 Task: Look for space in Kitami, Japan from 15th June, 2023 to 21st June, 2023 for 5 adults in price range Rs.14000 to Rs.25000. Place can be entire place with 3 bedrooms having 3 beds and 3 bathrooms. Property type can be house, flat, guest house. Amenities needed are: washing machine. Booking option can be shelf check-in. Required host language is English.
Action: Mouse moved to (502, 128)
Screenshot: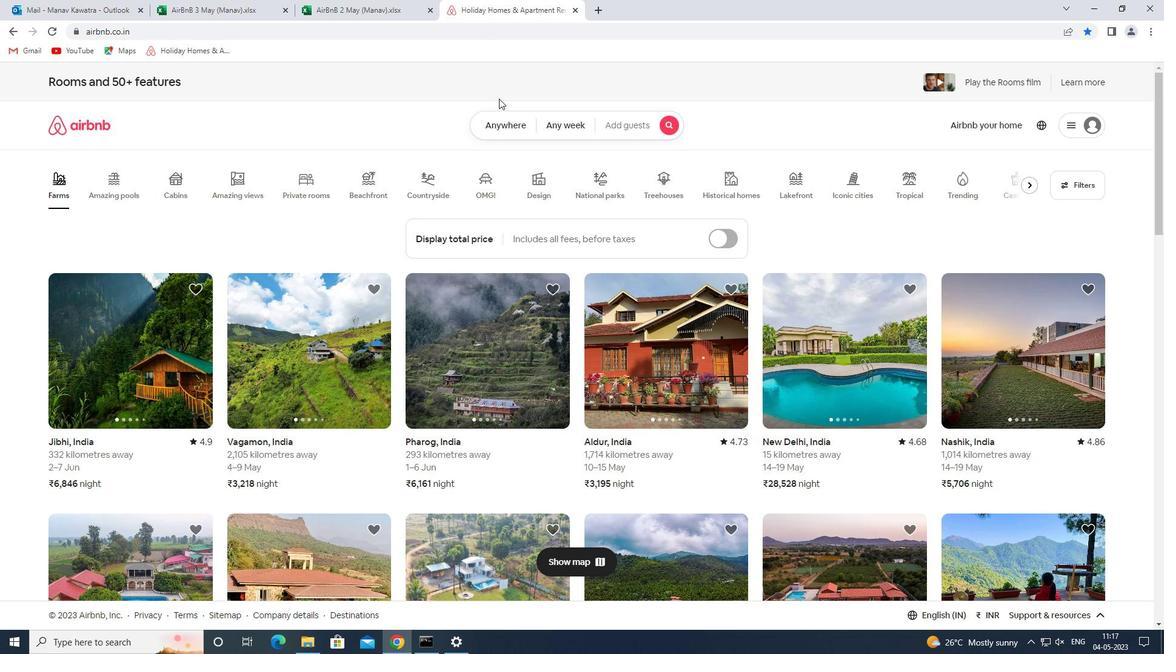
Action: Mouse pressed left at (502, 128)
Screenshot: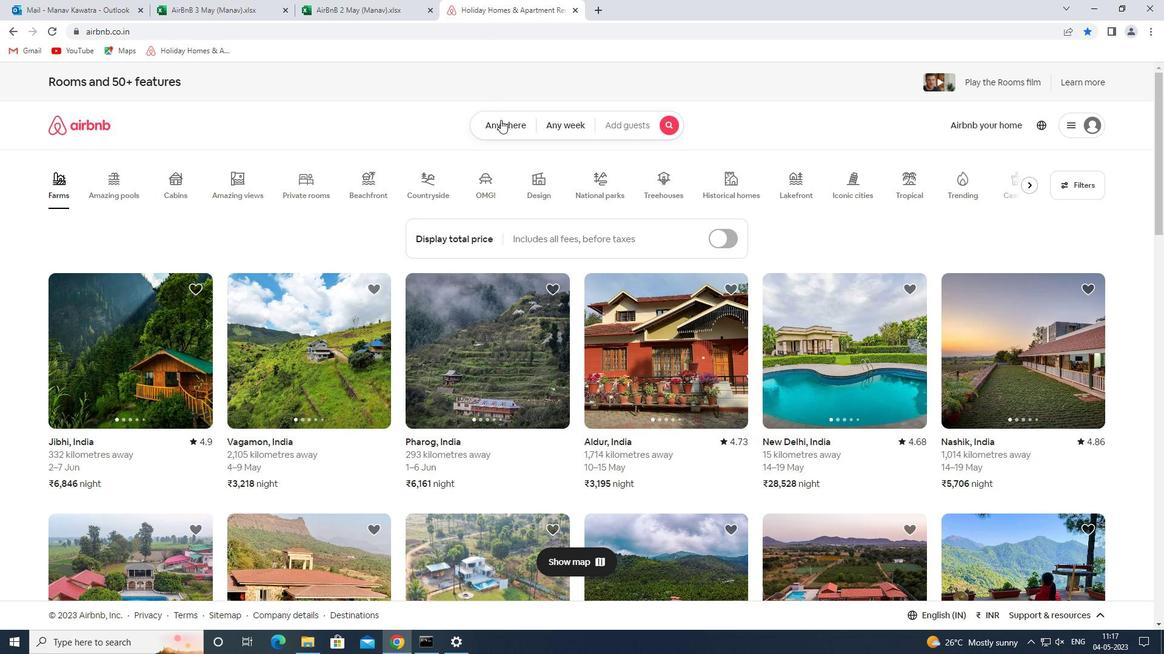 
Action: Mouse moved to (417, 167)
Screenshot: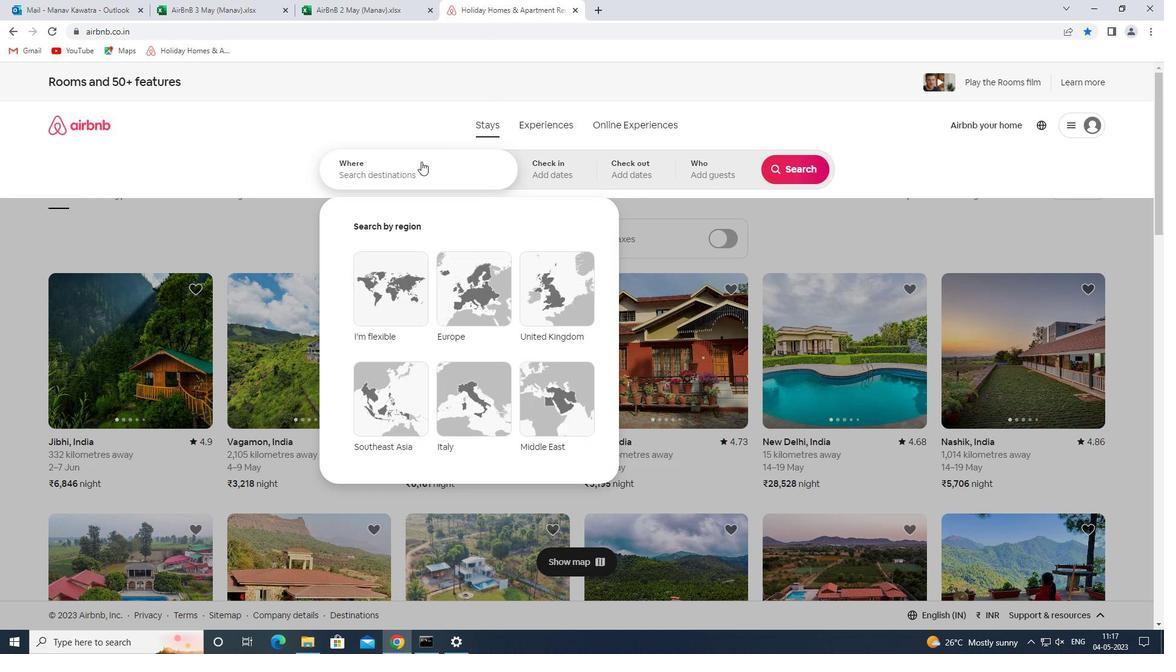 
Action: Mouse pressed left at (417, 167)
Screenshot: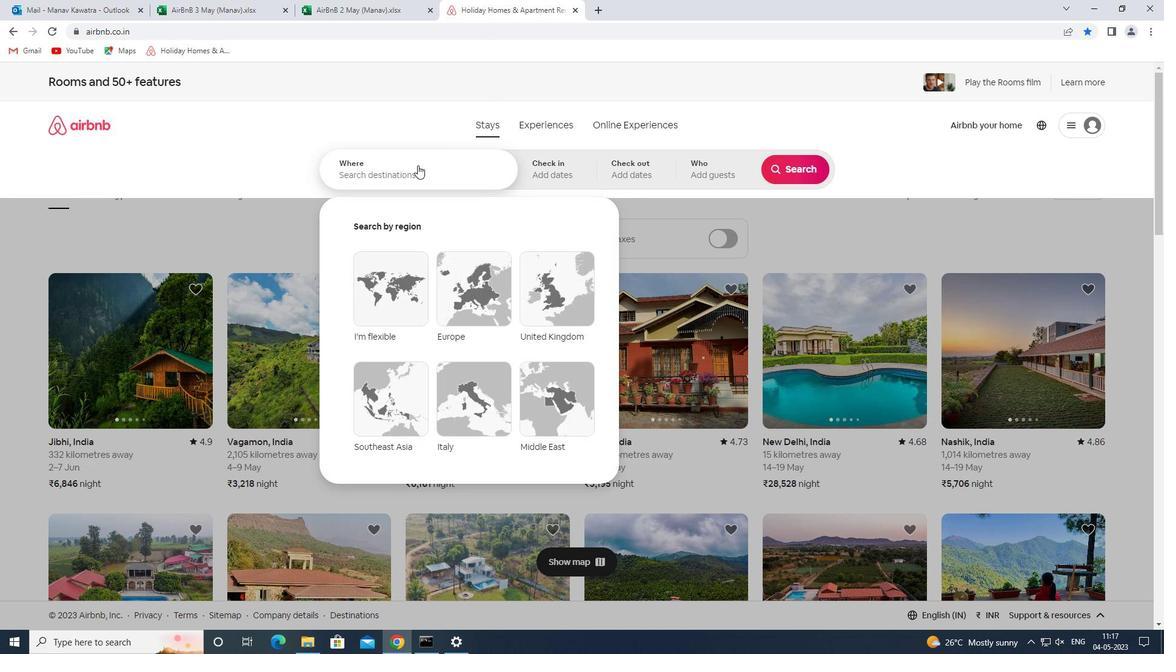 
Action: Mouse moved to (417, 167)
Screenshot: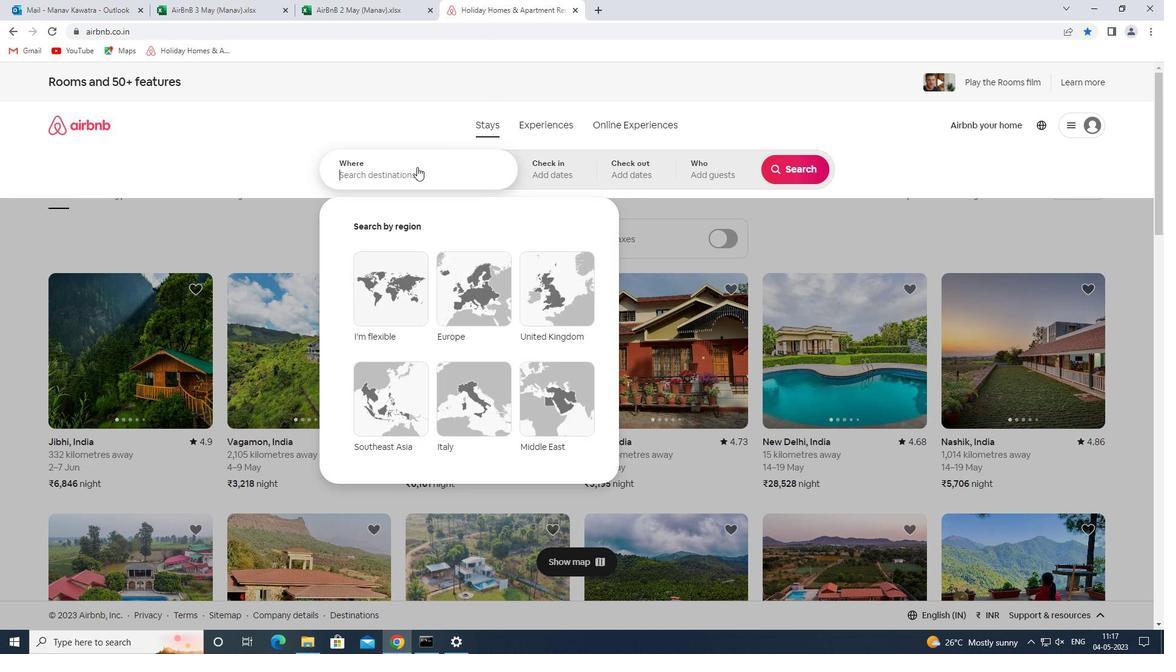 
Action: Key pressed kitami<Key.space>japan<Key.space><Key.enter>
Screenshot: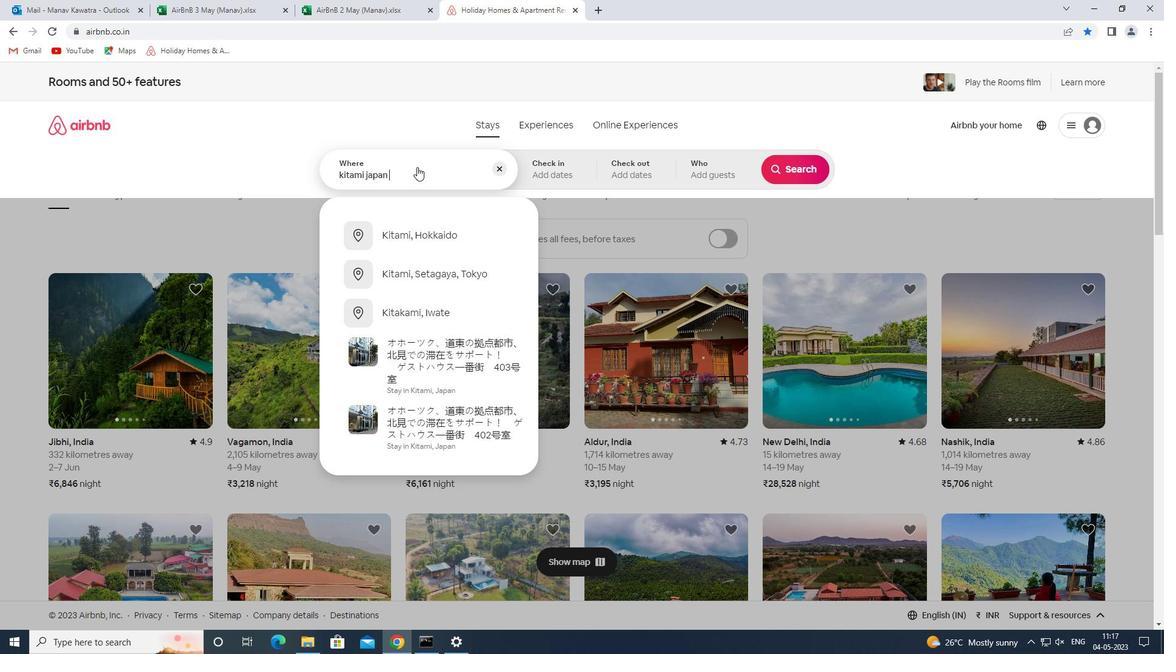 
Action: Mouse moved to (728, 372)
Screenshot: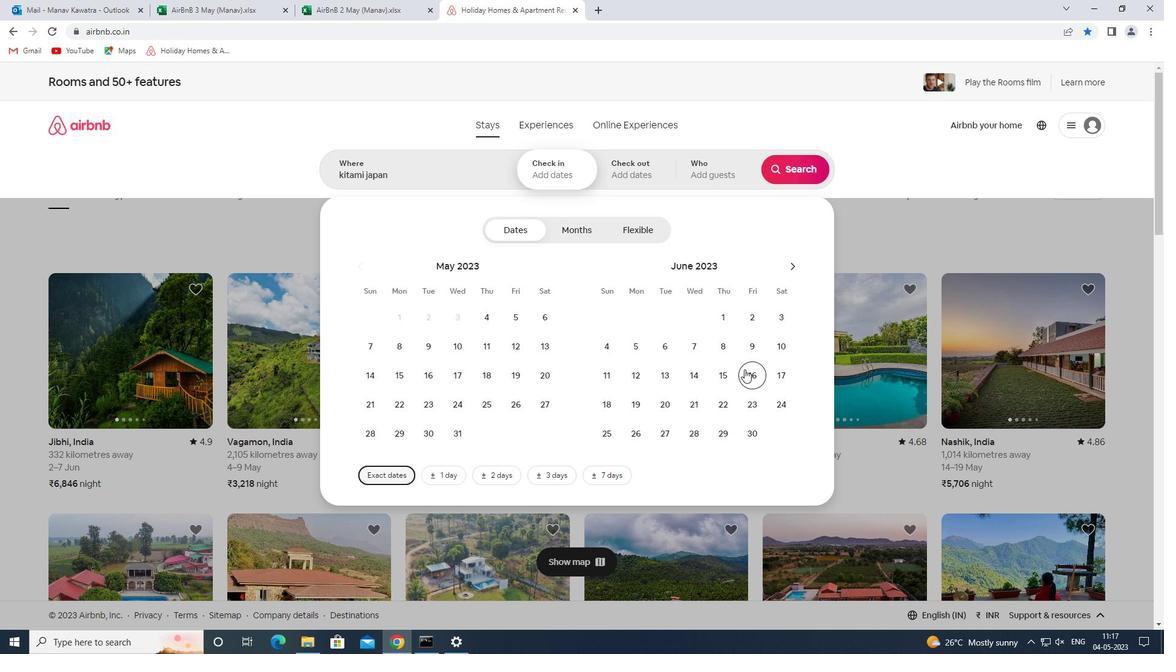 
Action: Mouse pressed left at (728, 372)
Screenshot: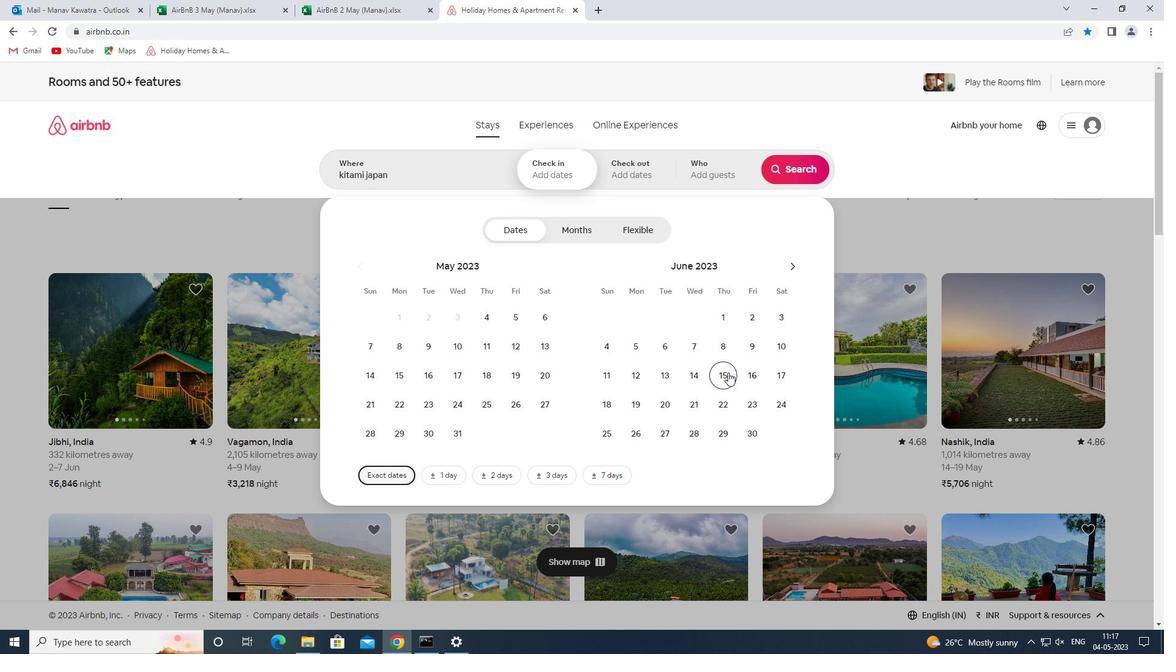 
Action: Mouse moved to (697, 407)
Screenshot: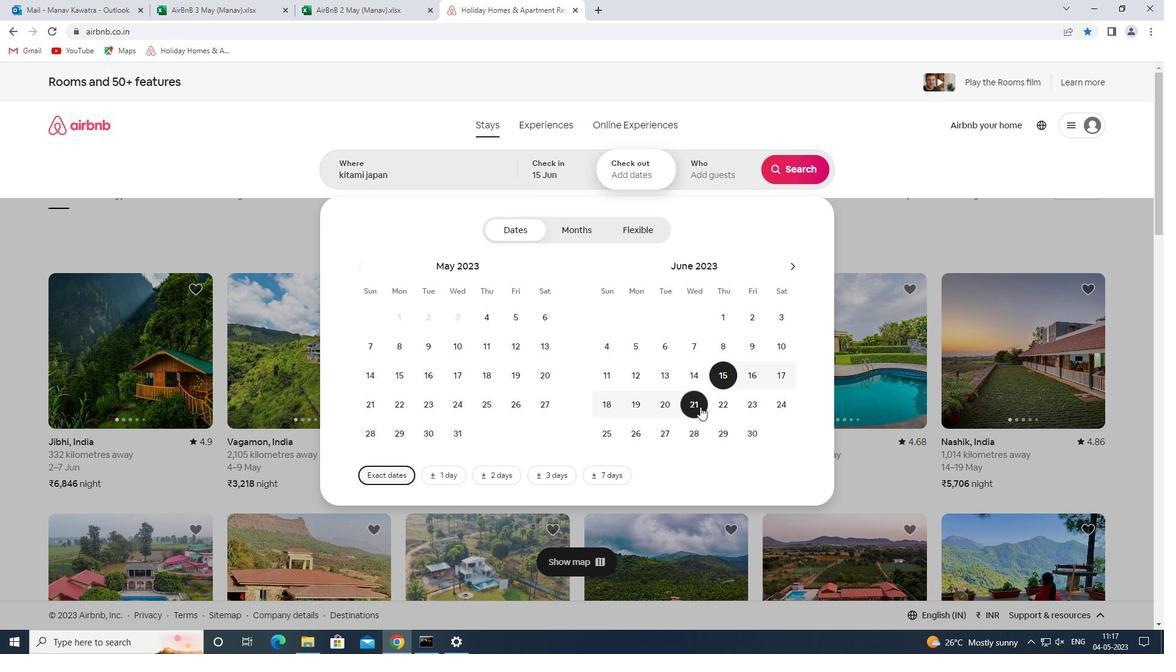 
Action: Mouse pressed left at (697, 407)
Screenshot: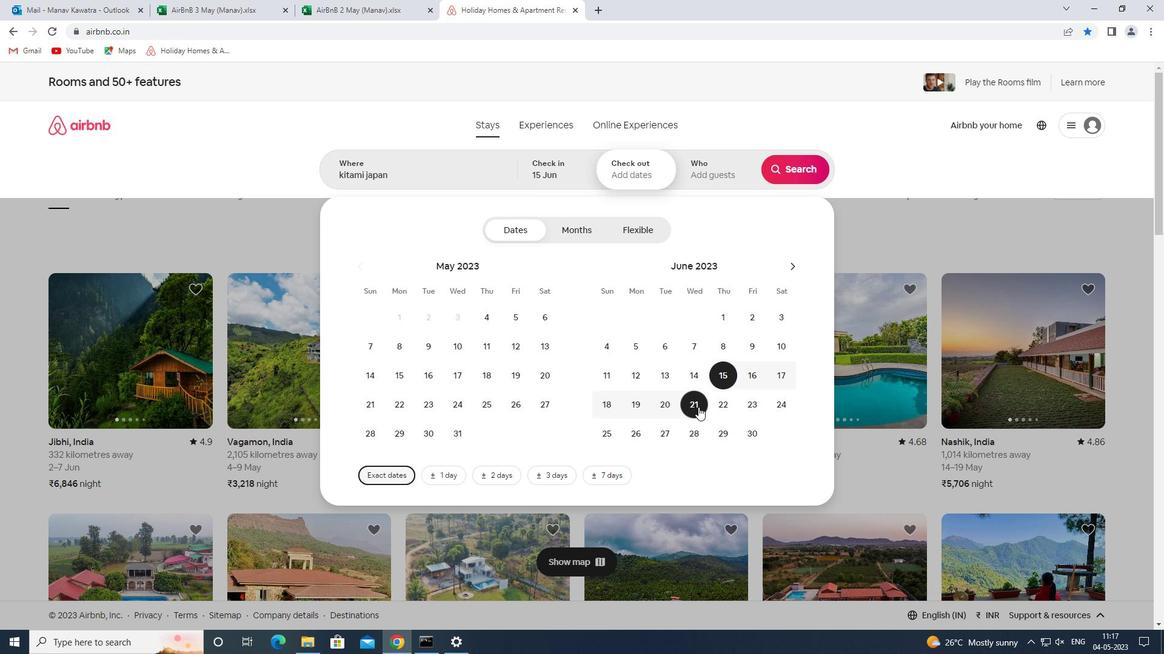 
Action: Mouse moved to (721, 175)
Screenshot: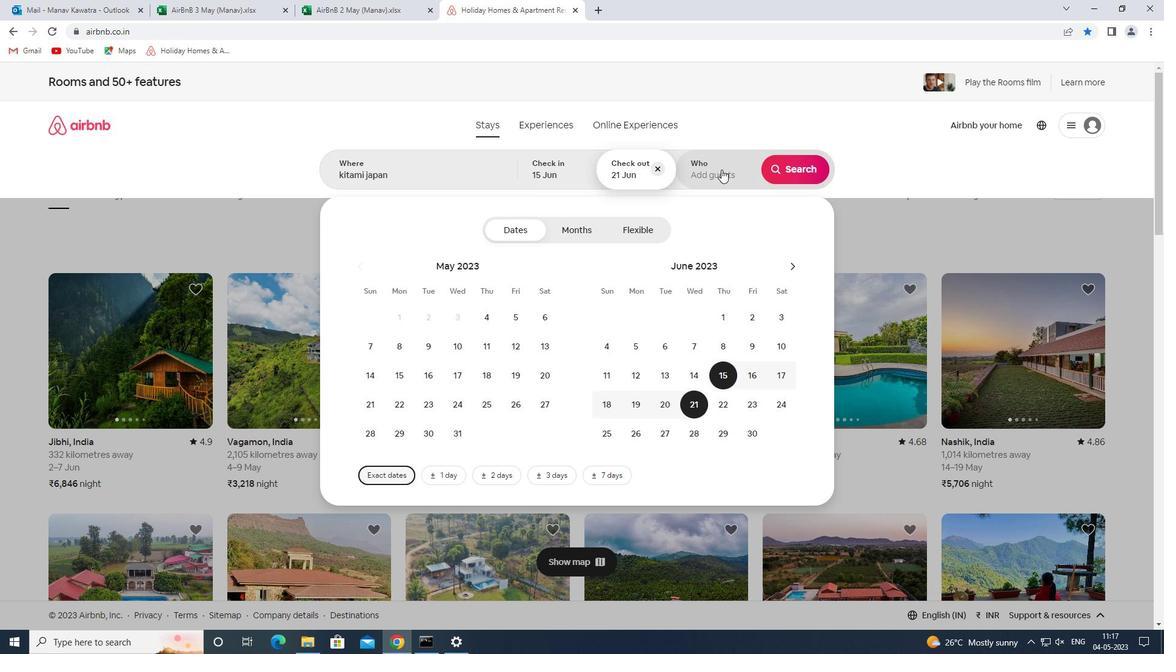
Action: Mouse pressed left at (721, 175)
Screenshot: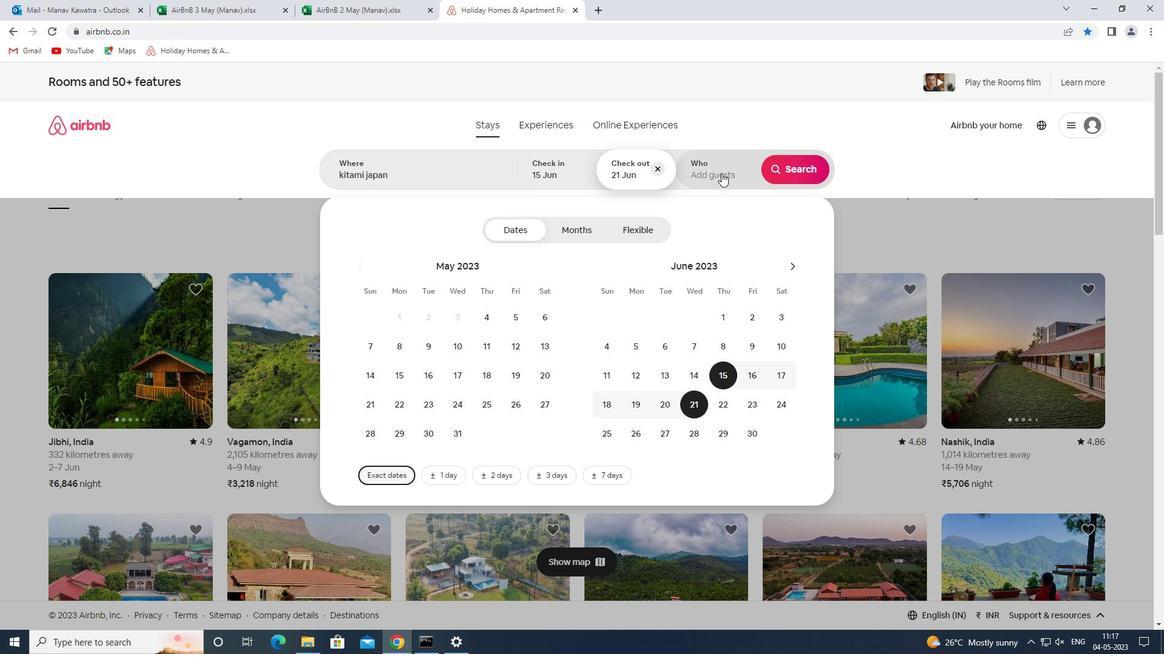 
Action: Mouse moved to (798, 230)
Screenshot: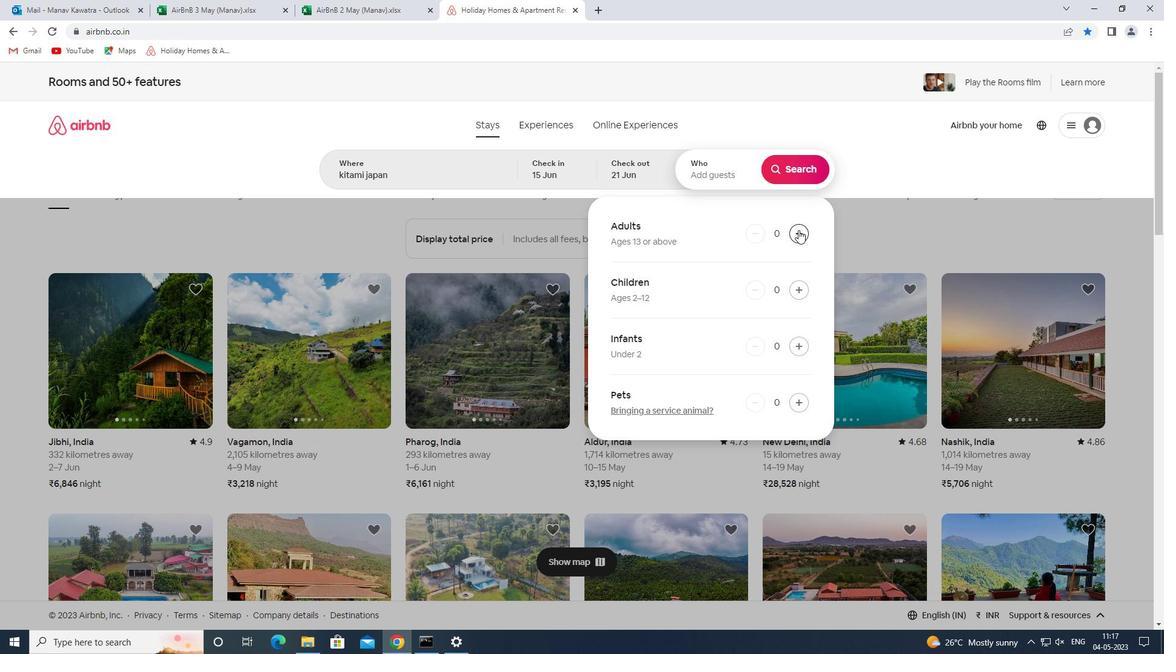 
Action: Mouse pressed left at (798, 230)
Screenshot: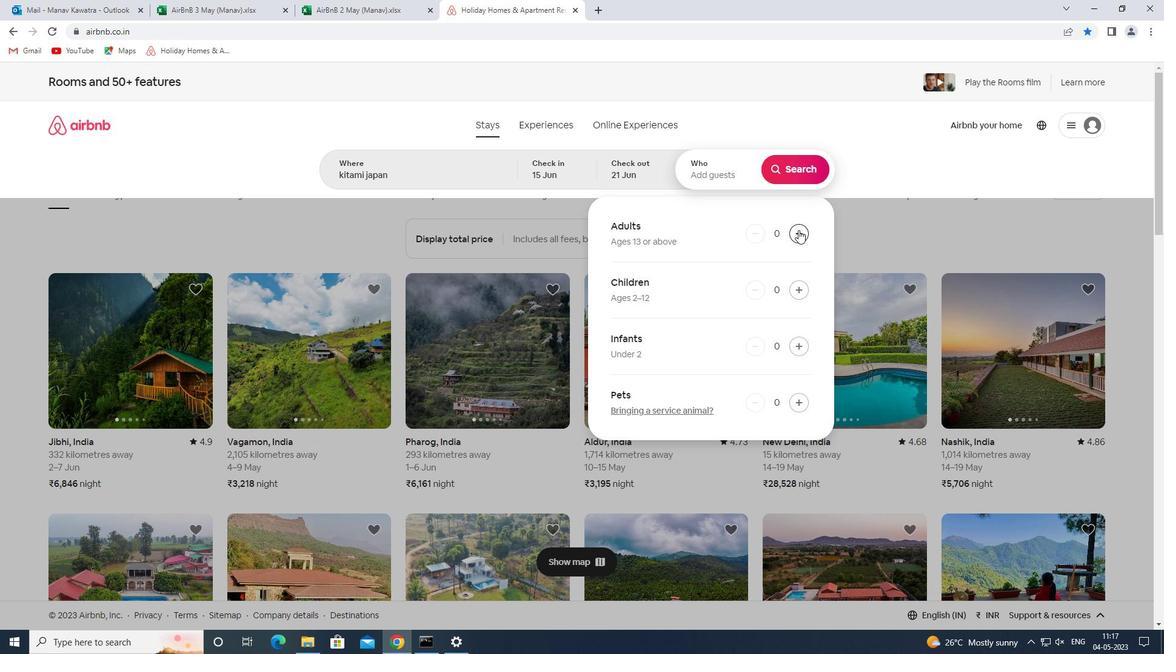 
Action: Mouse pressed left at (798, 230)
Screenshot: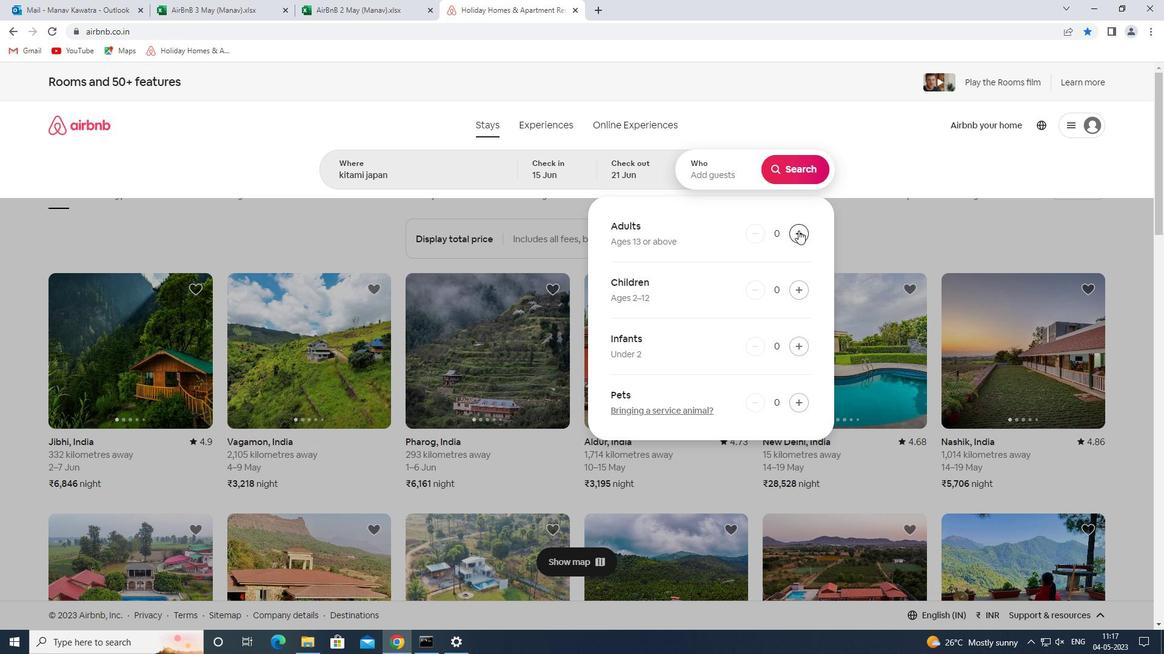 
Action: Mouse pressed left at (798, 230)
Screenshot: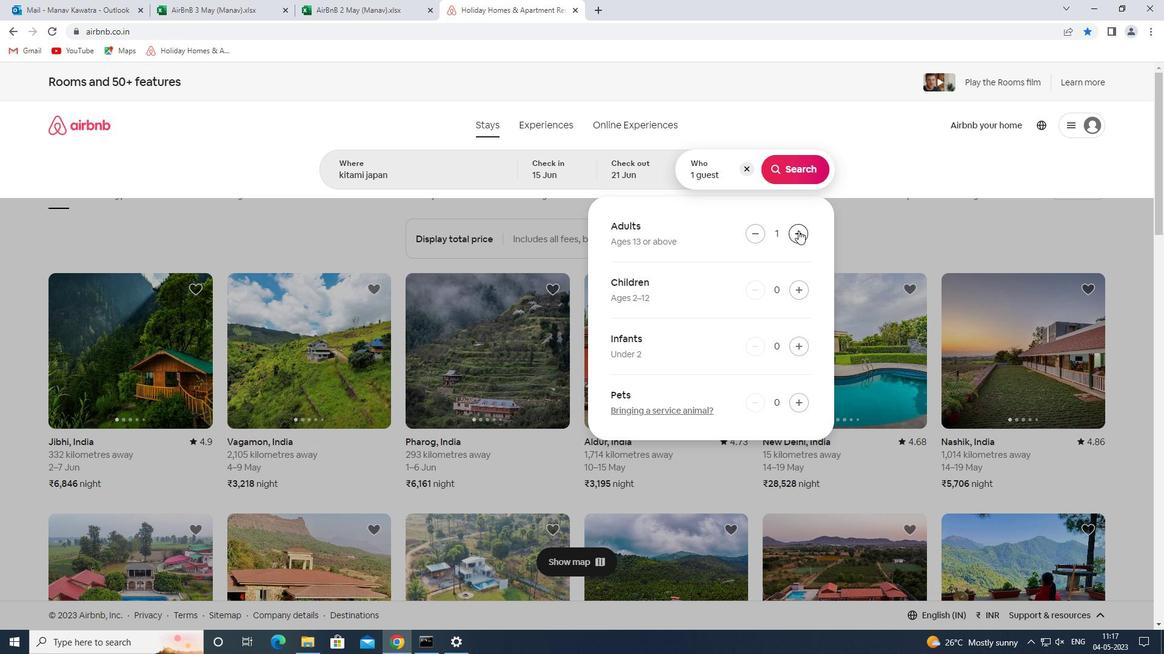 
Action: Mouse pressed left at (798, 230)
Screenshot: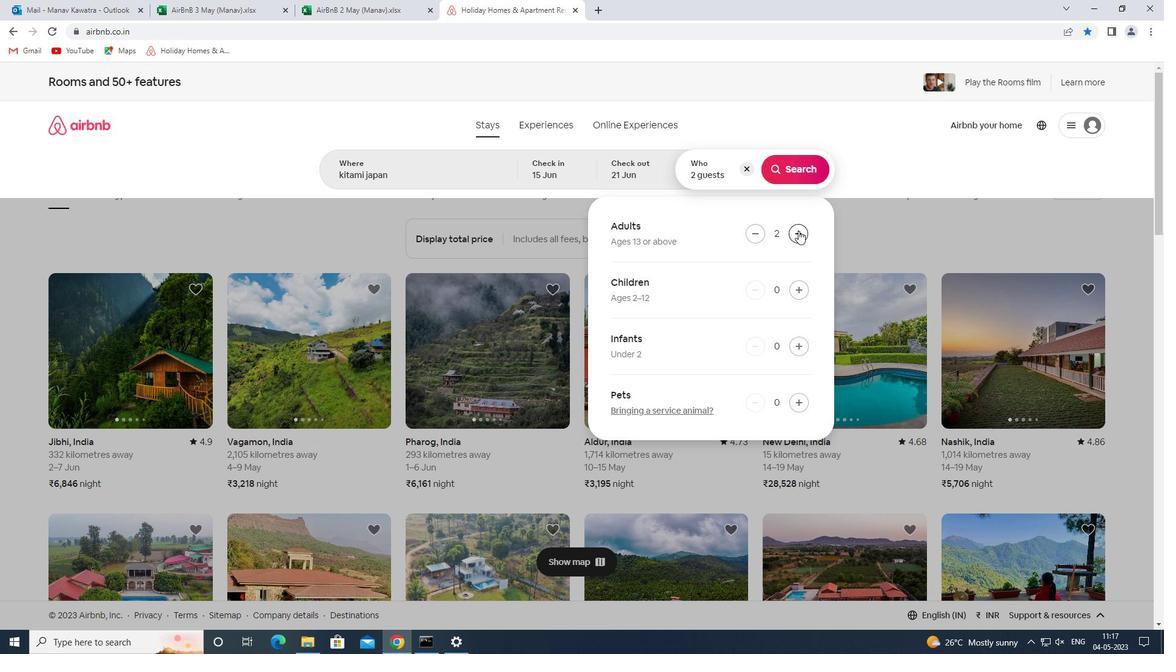 
Action: Mouse pressed left at (798, 230)
Screenshot: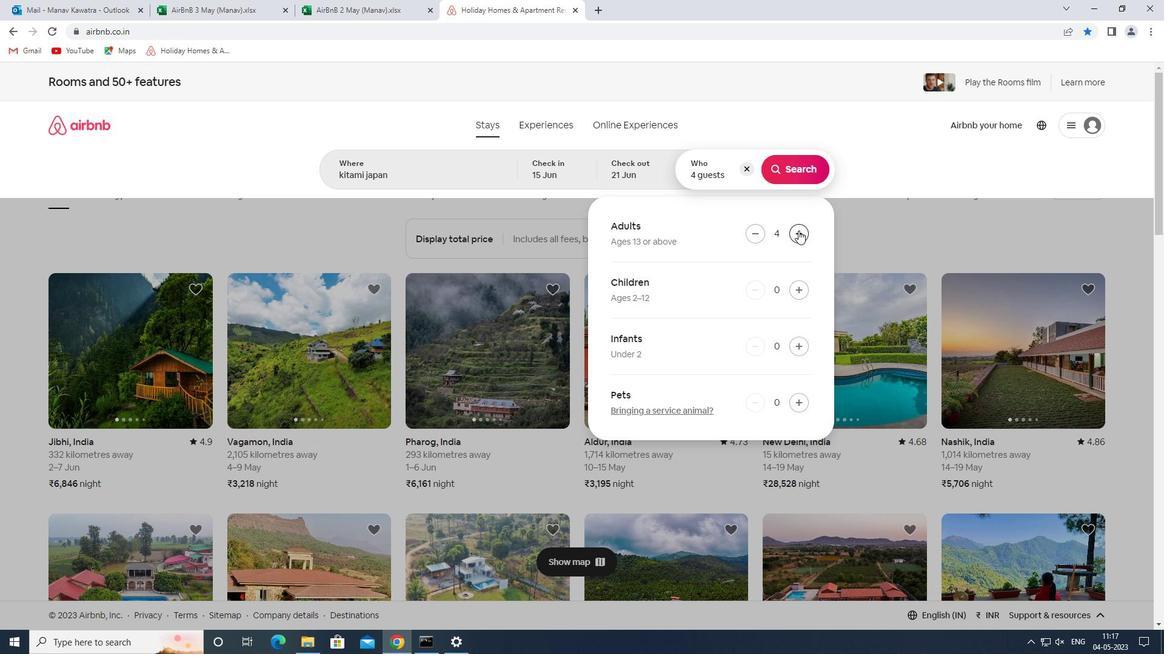 
Action: Mouse moved to (808, 176)
Screenshot: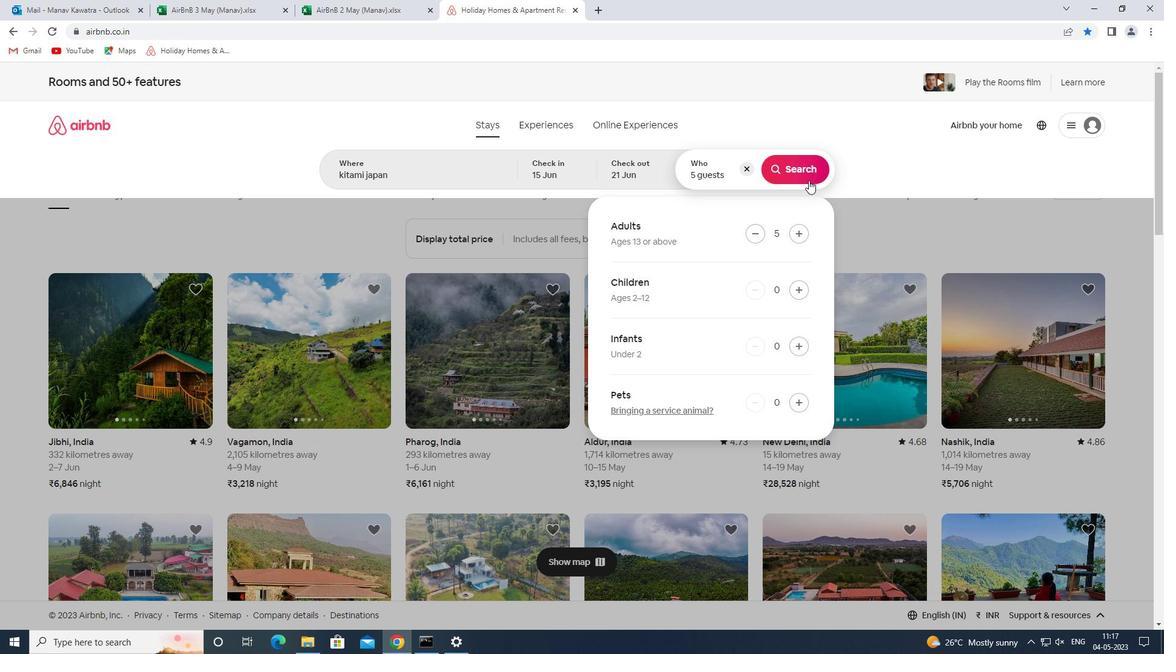 
Action: Mouse pressed left at (808, 176)
Screenshot: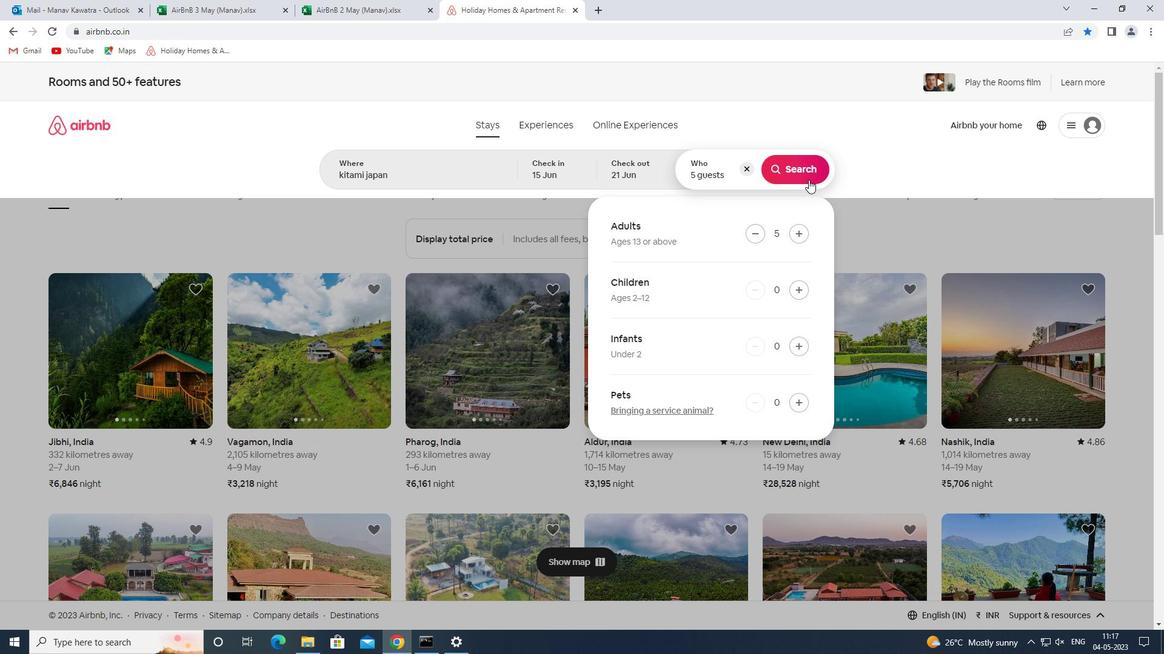 
Action: Mouse moved to (1104, 137)
Screenshot: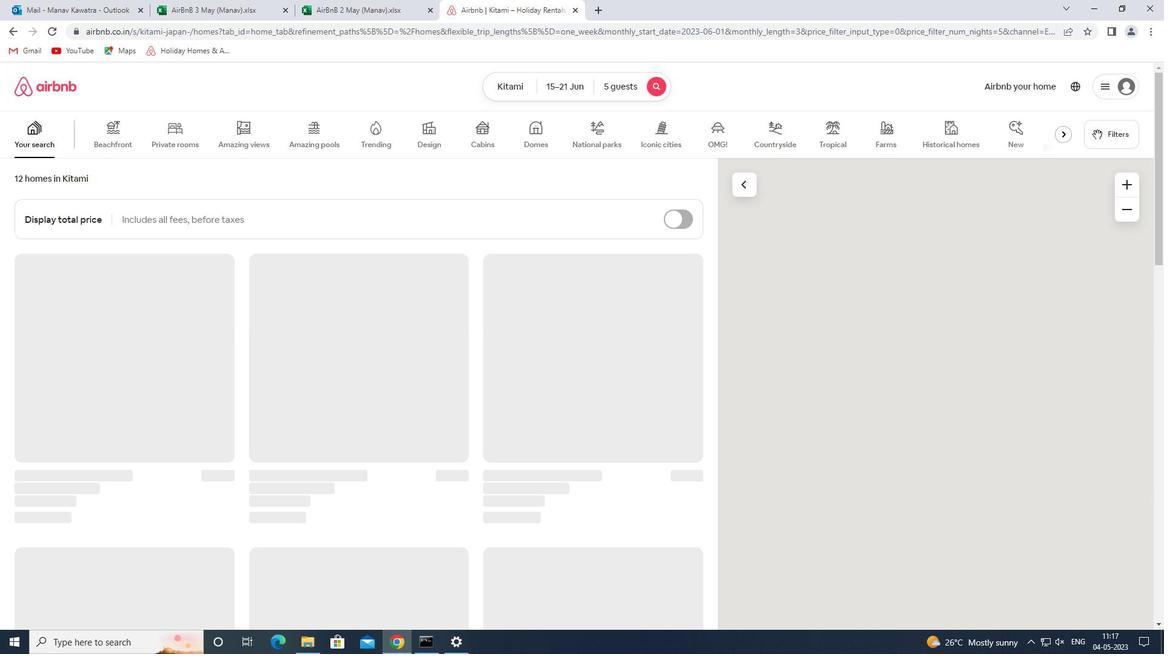 
Action: Mouse pressed left at (1104, 137)
Screenshot: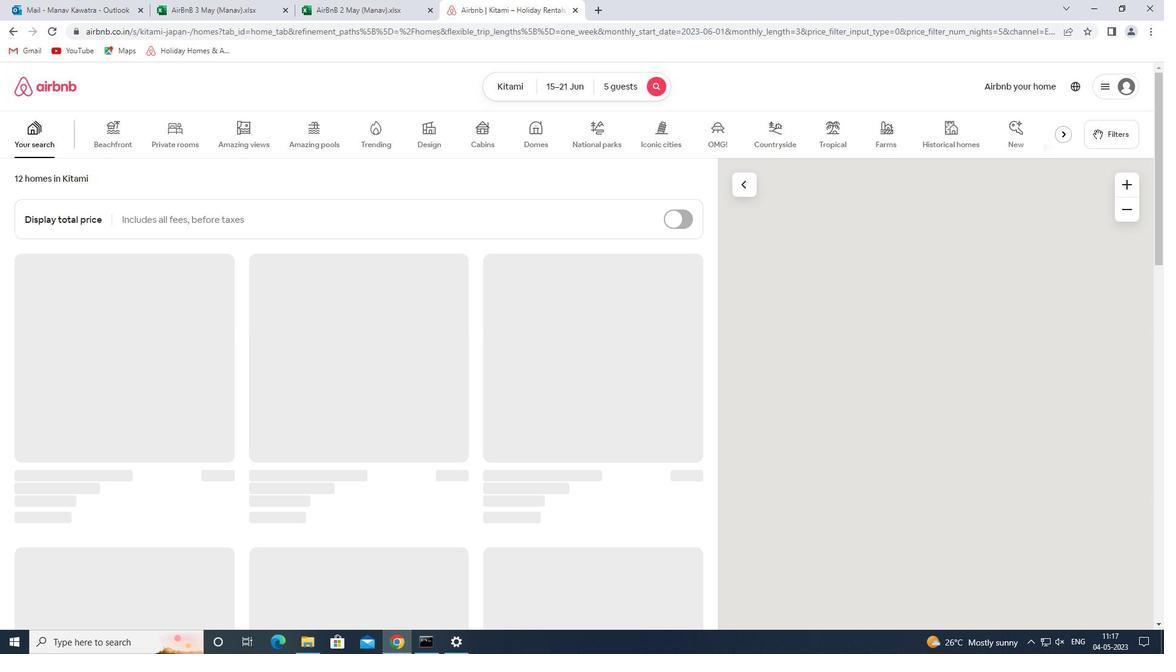 
Action: Mouse moved to (438, 291)
Screenshot: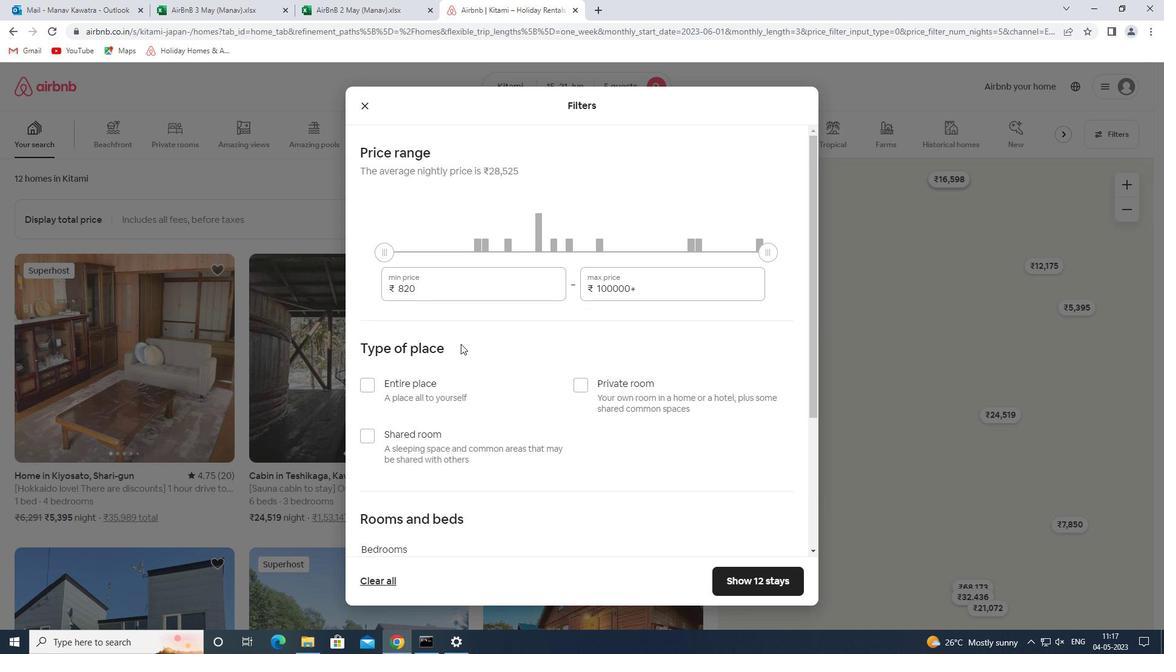 
Action: Mouse pressed left at (438, 291)
Screenshot: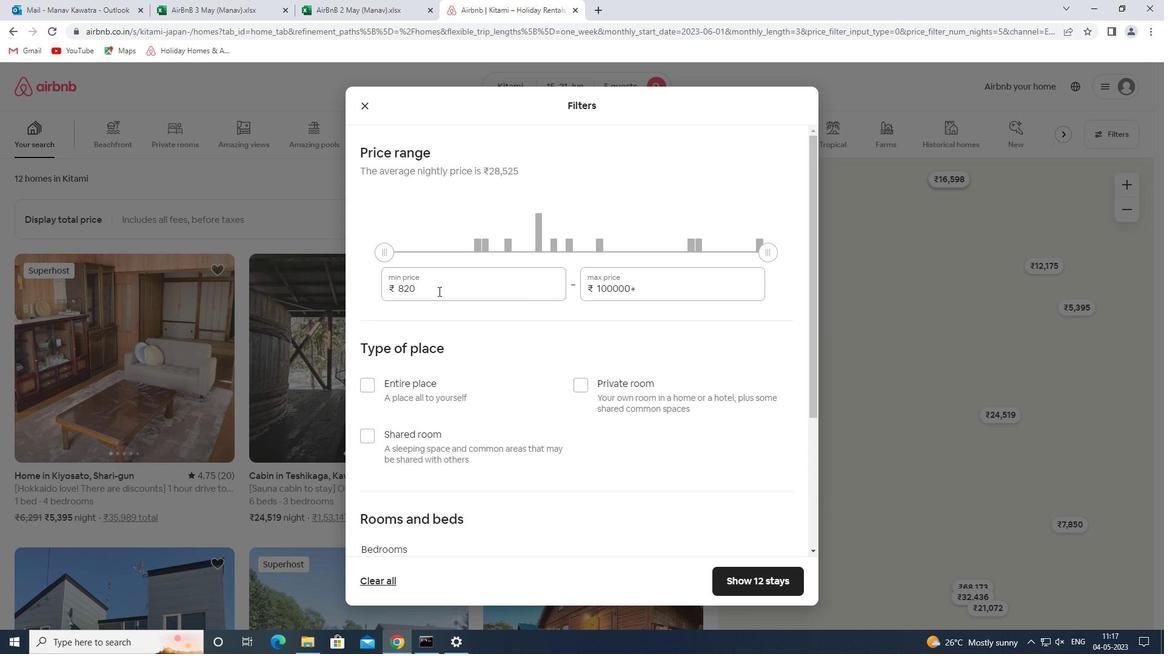 
Action: Mouse pressed left at (438, 291)
Screenshot: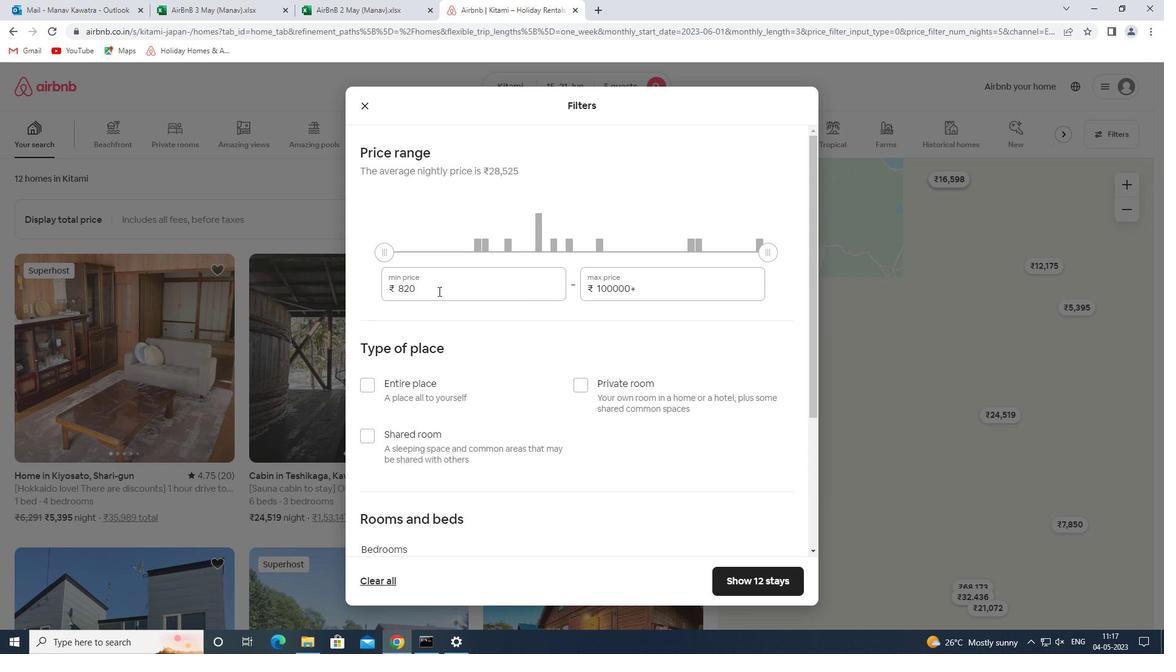 
Action: Key pressed 140000<Key.backspace><Key.tab>25000
Screenshot: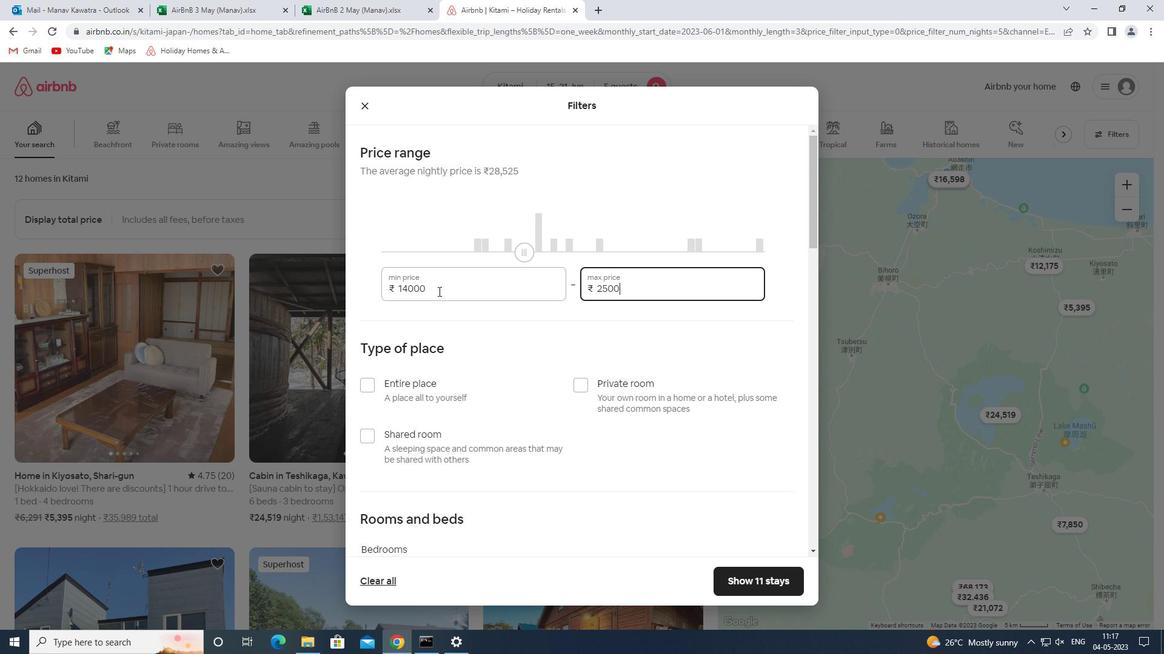 
Action: Mouse moved to (408, 384)
Screenshot: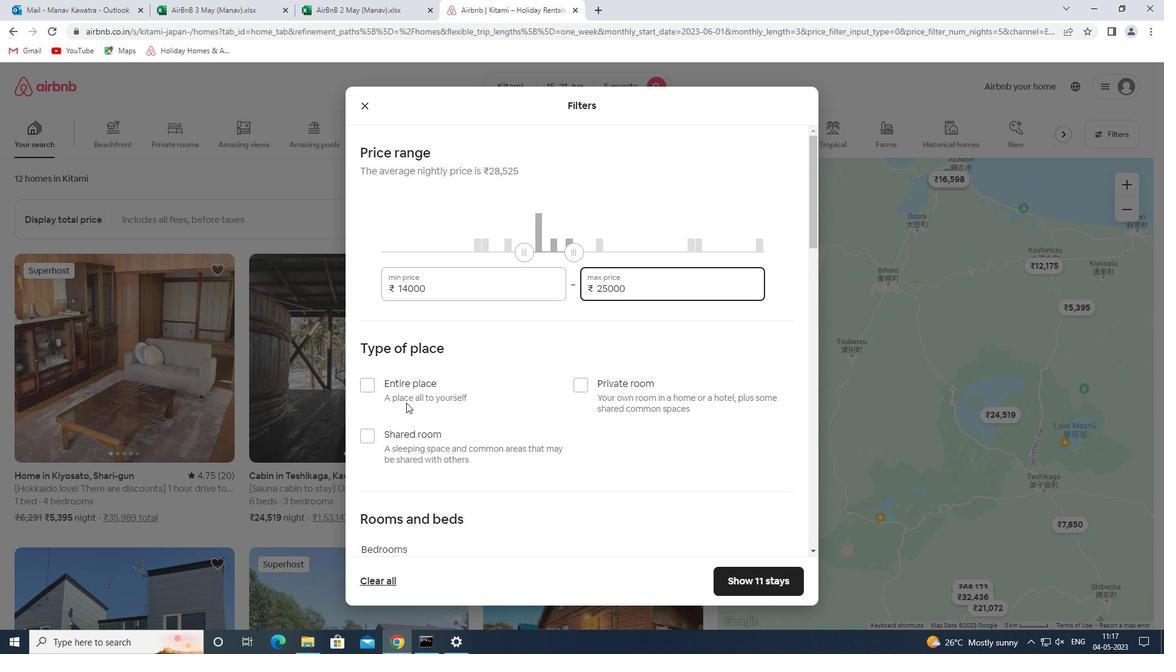 
Action: Mouse pressed left at (408, 384)
Screenshot: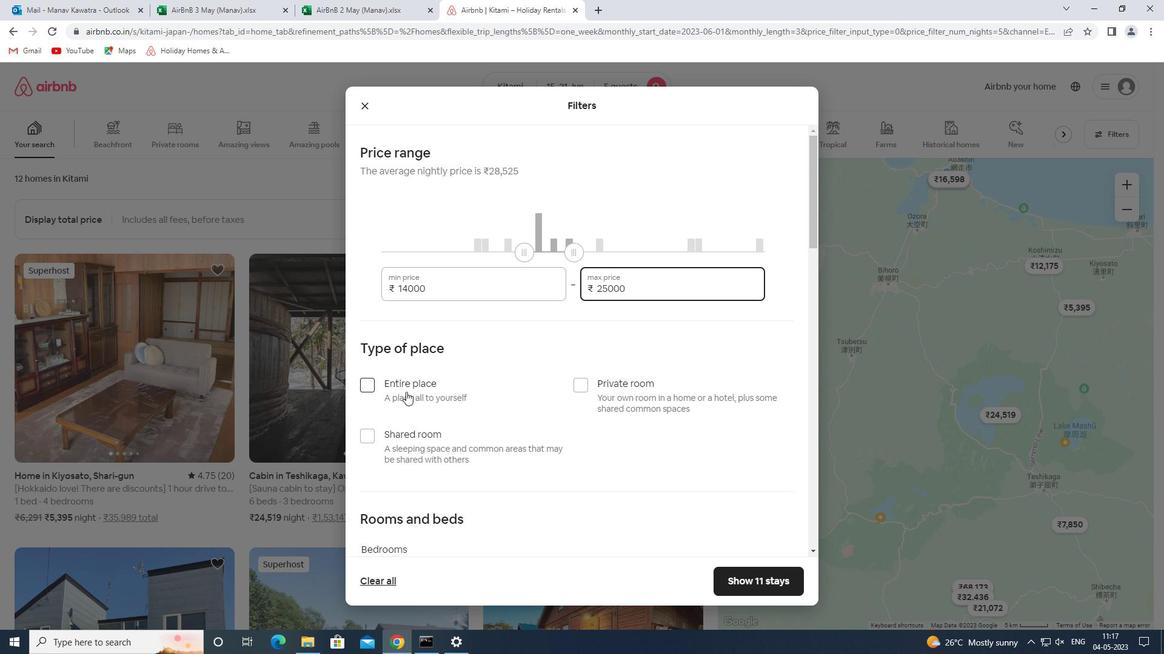 
Action: Mouse moved to (498, 346)
Screenshot: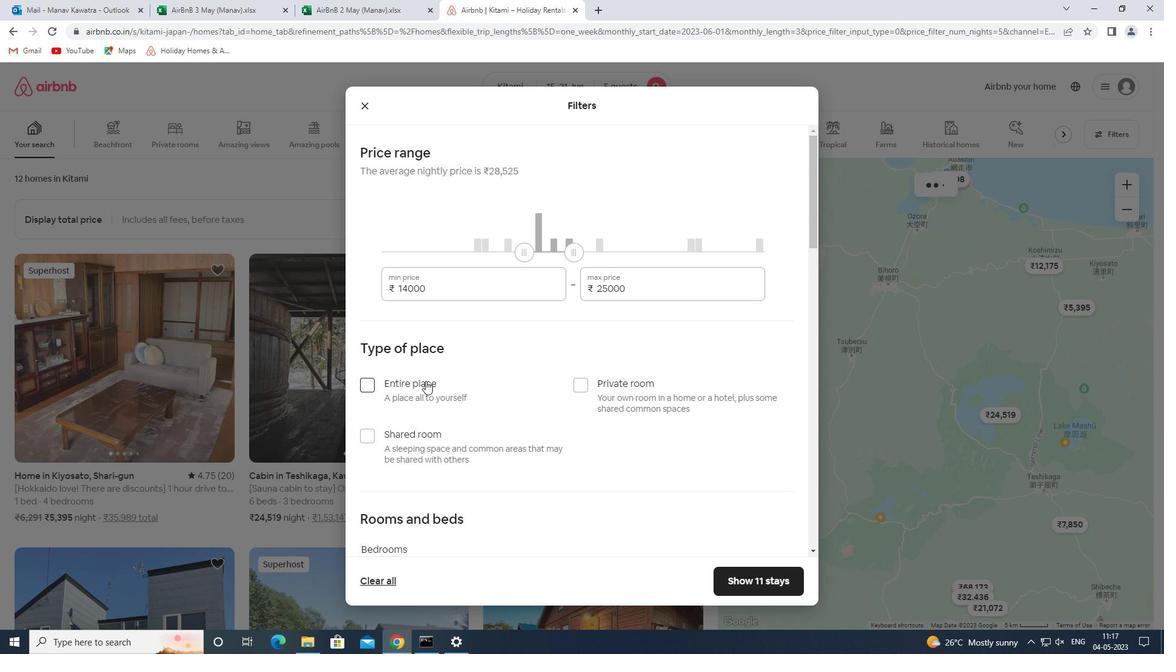 
Action: Mouse scrolled (498, 345) with delta (0, 0)
Screenshot: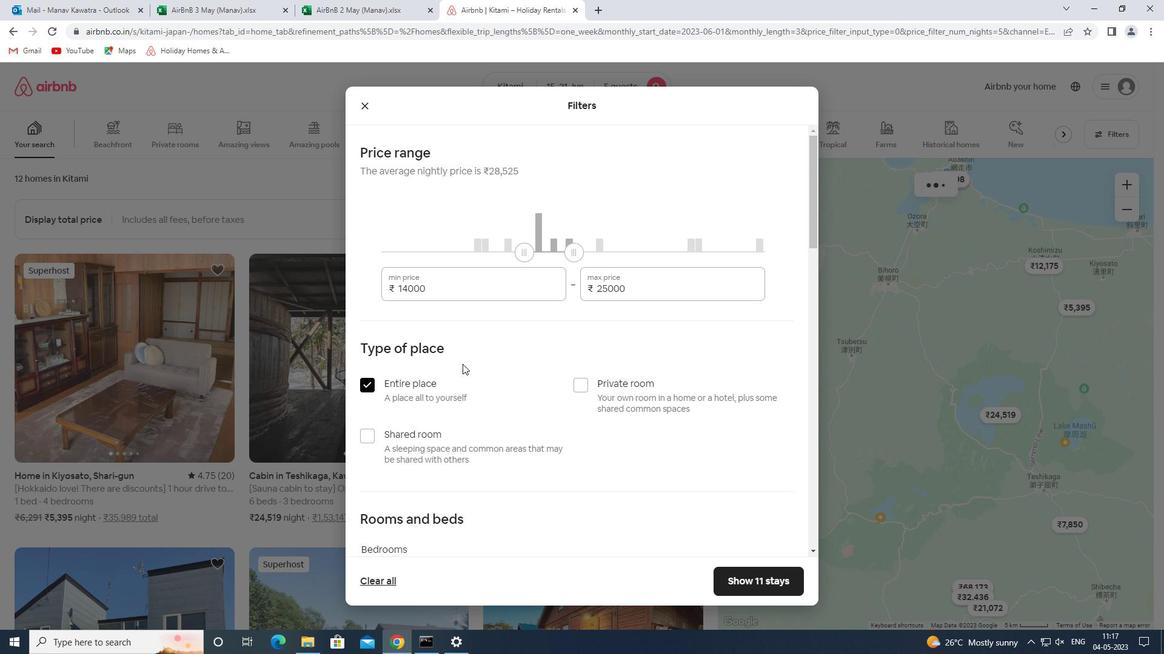 
Action: Mouse scrolled (498, 345) with delta (0, 0)
Screenshot: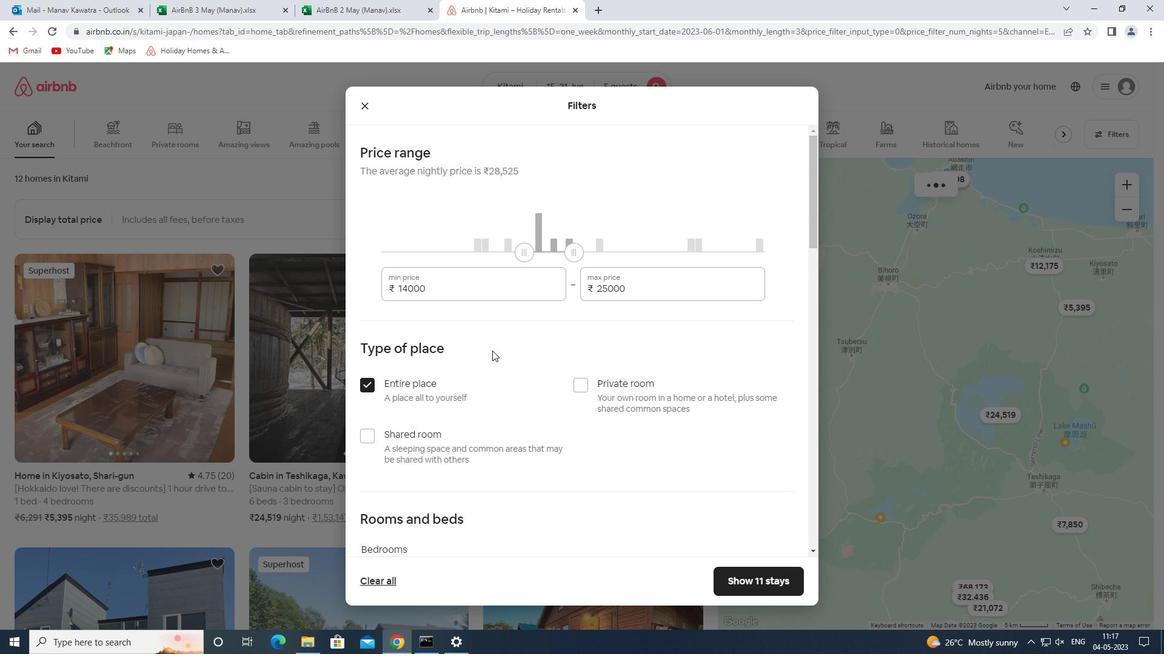 
Action: Mouse scrolled (498, 345) with delta (0, 0)
Screenshot: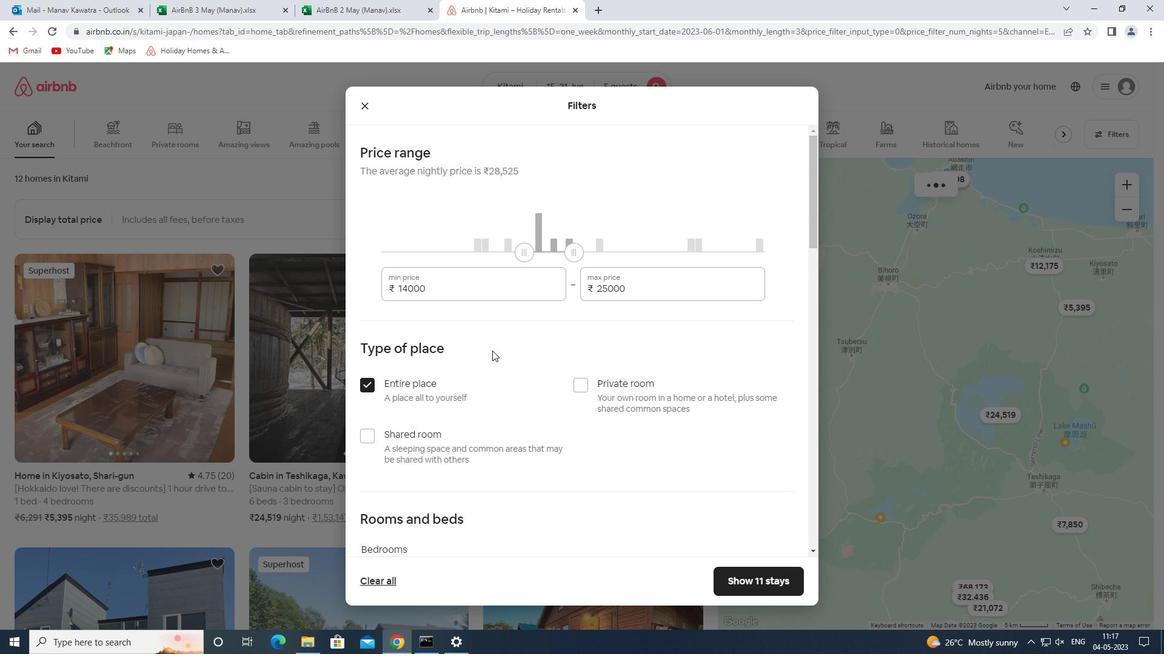 
Action: Mouse scrolled (498, 345) with delta (0, 0)
Screenshot: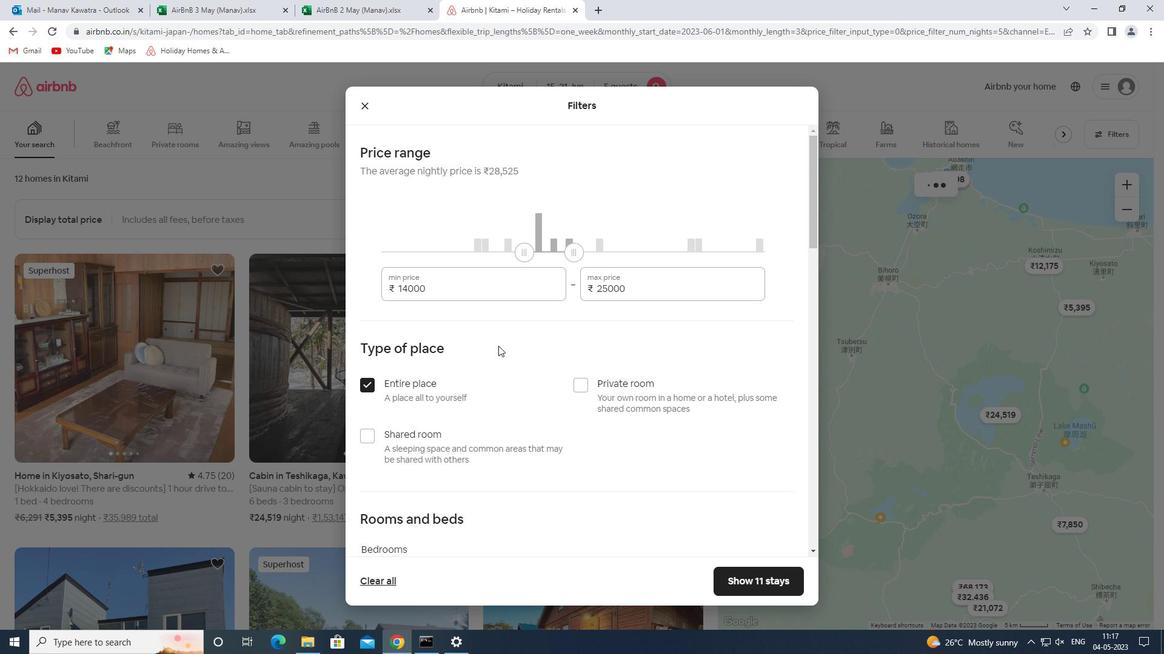
Action: Mouse scrolled (498, 345) with delta (0, 0)
Screenshot: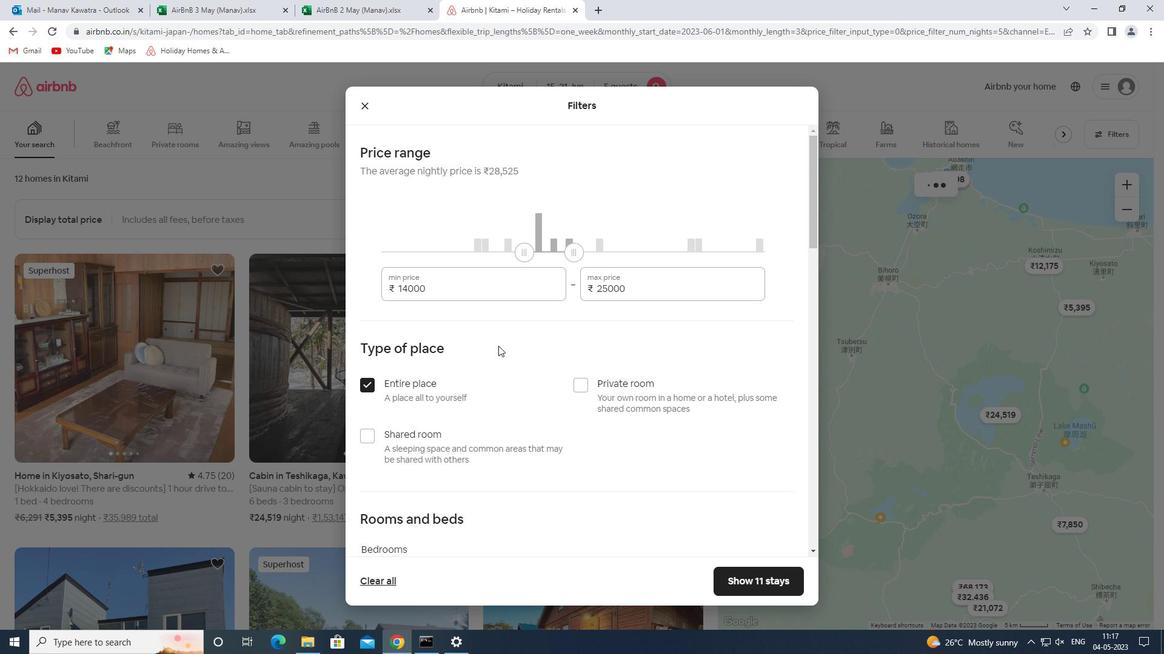 
Action: Mouse scrolled (498, 345) with delta (0, 0)
Screenshot: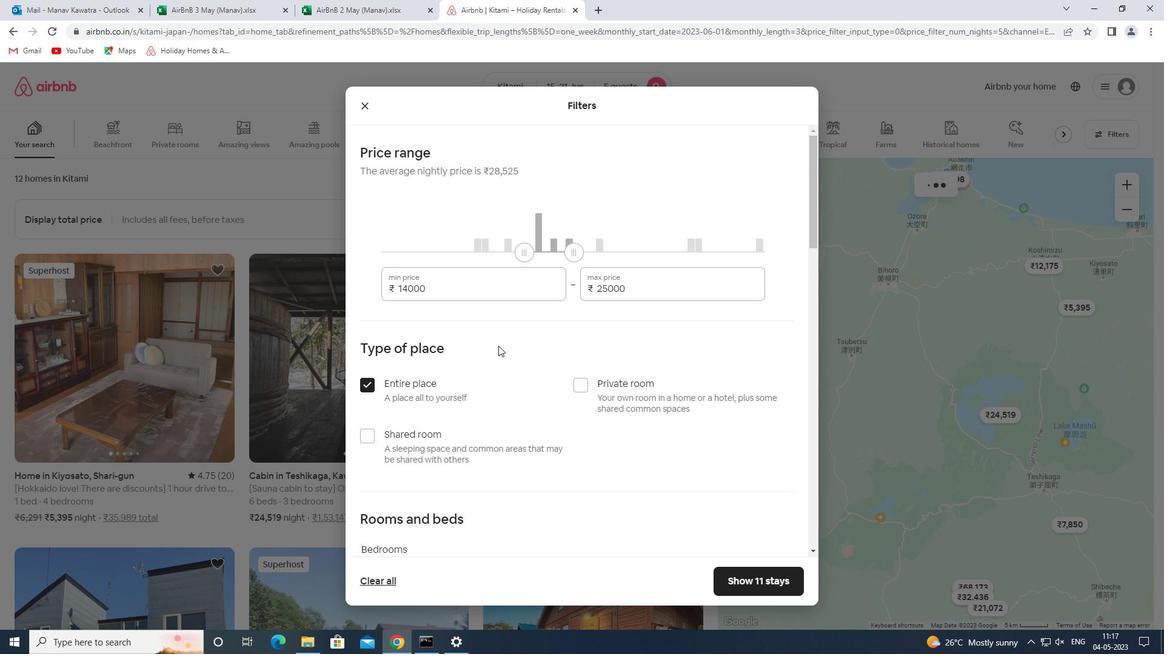 
Action: Mouse scrolled (498, 345) with delta (0, 0)
Screenshot: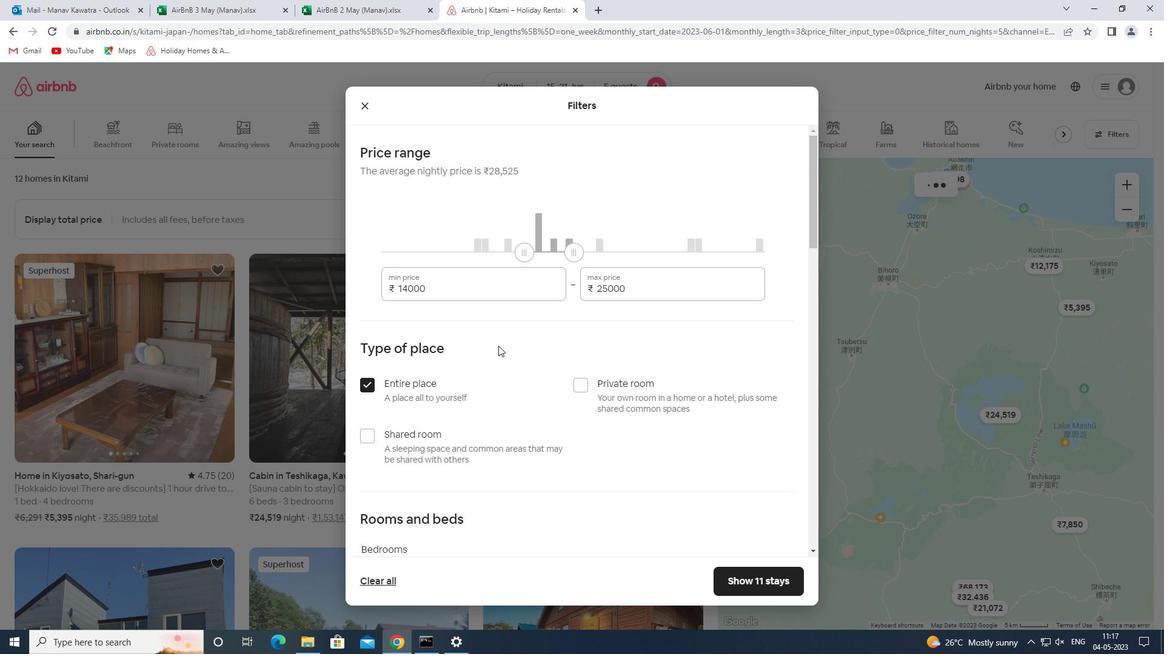 
Action: Mouse moved to (515, 161)
Screenshot: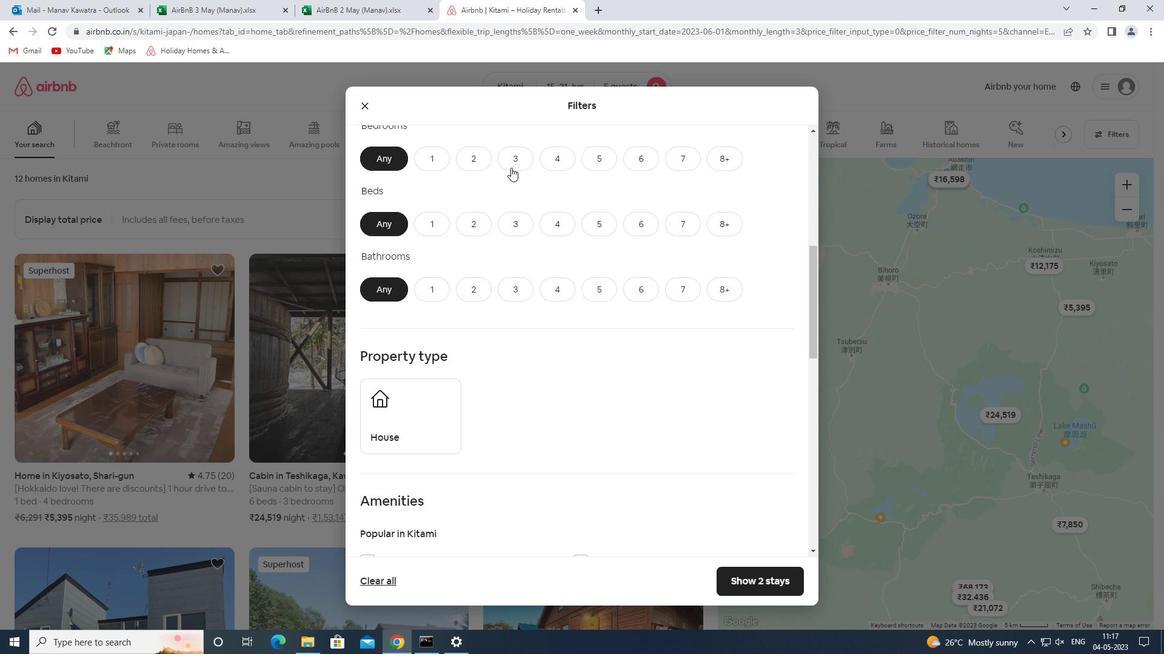 
Action: Mouse pressed left at (515, 161)
Screenshot: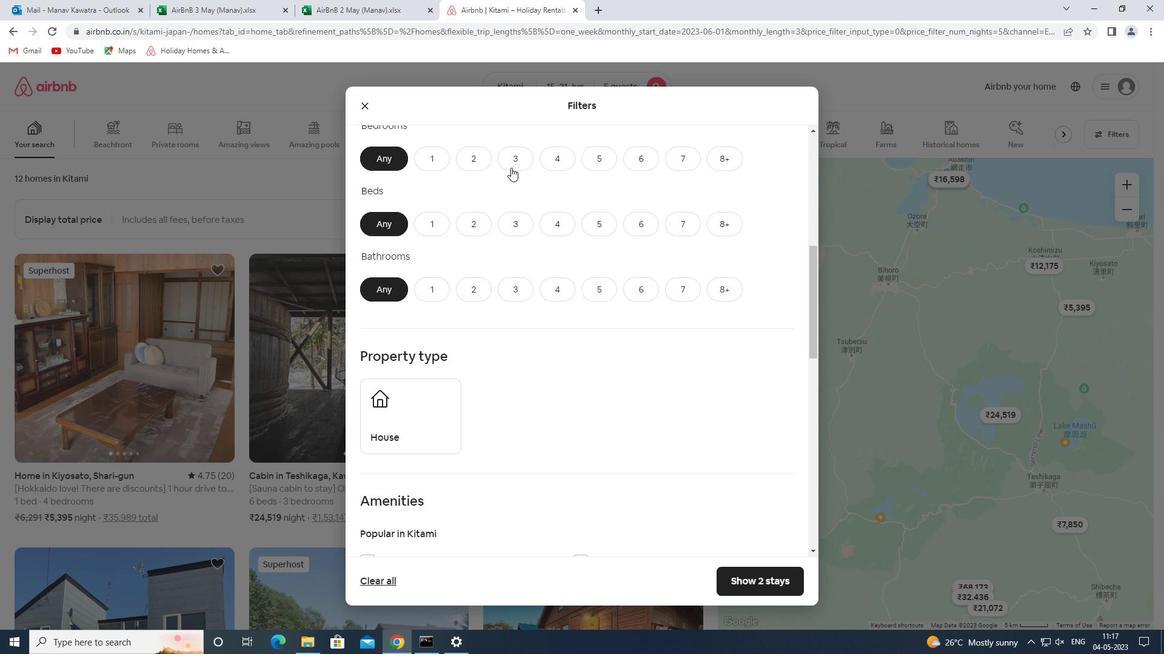 
Action: Mouse moved to (518, 227)
Screenshot: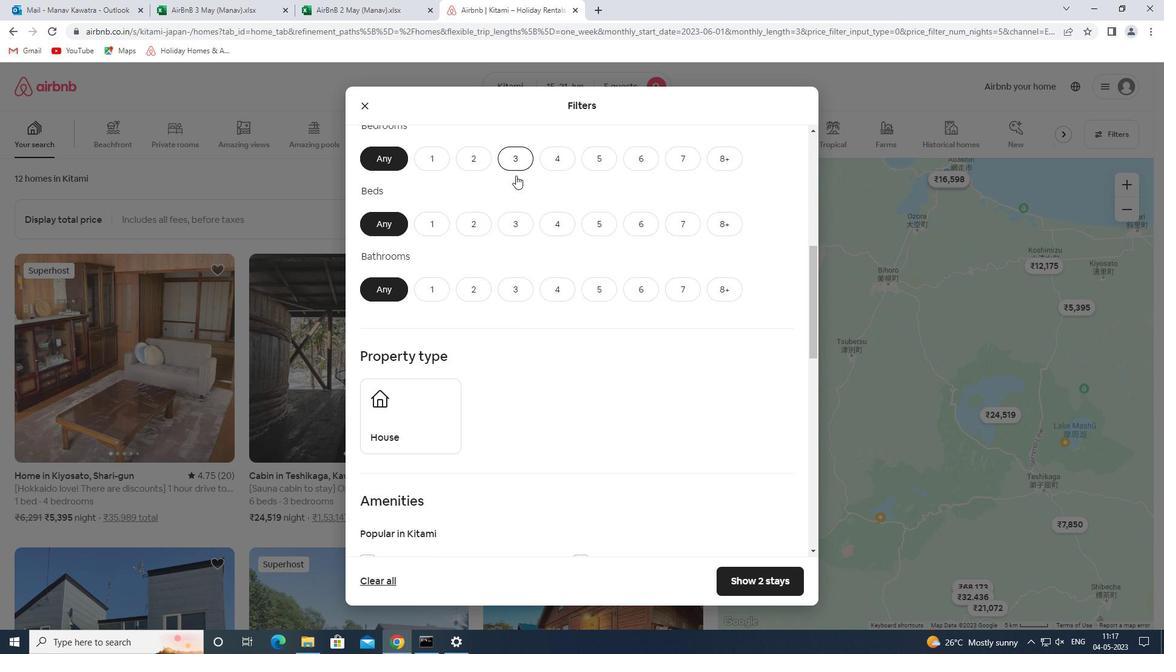 
Action: Mouse pressed left at (518, 227)
Screenshot: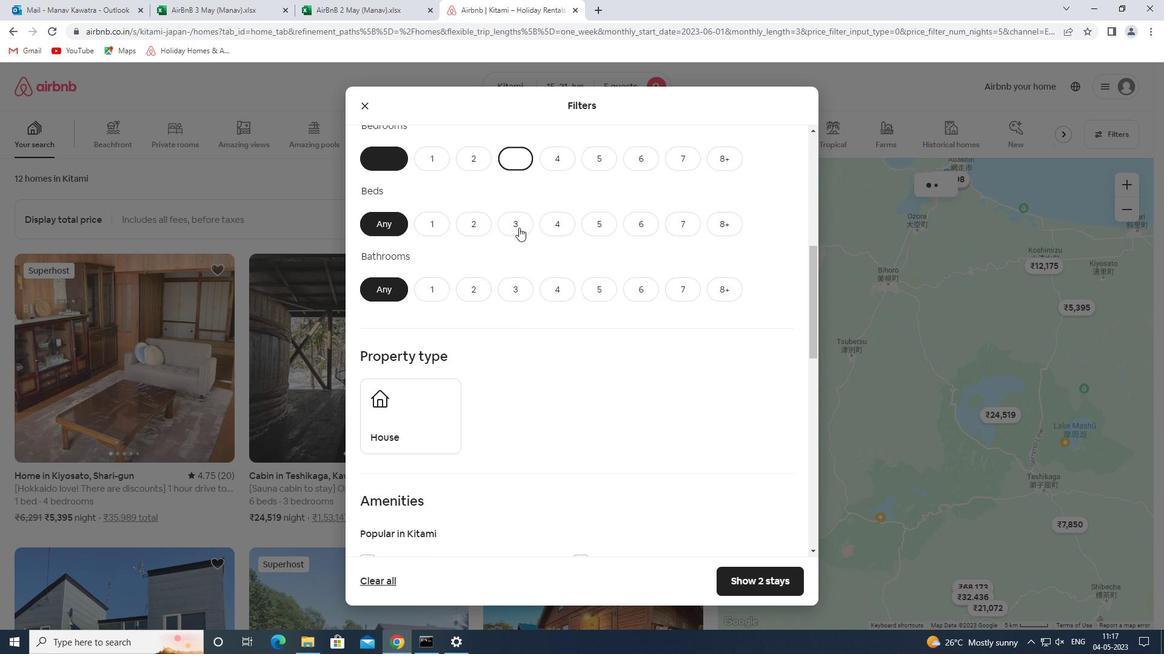 
Action: Mouse moved to (510, 287)
Screenshot: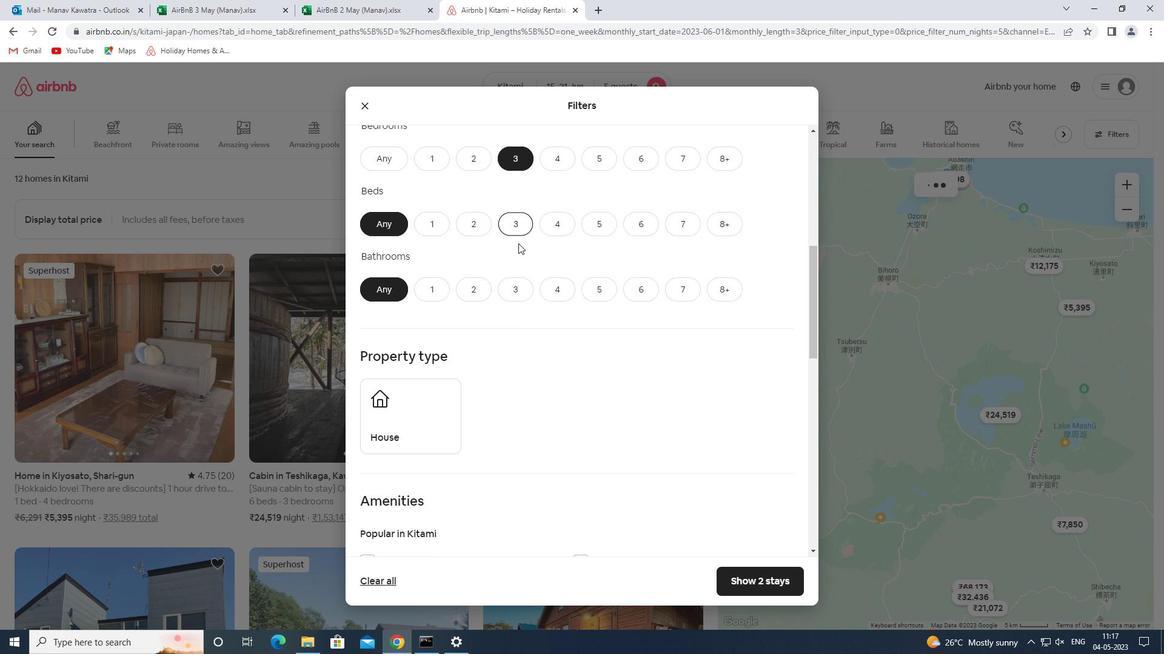 
Action: Mouse pressed left at (510, 287)
Screenshot: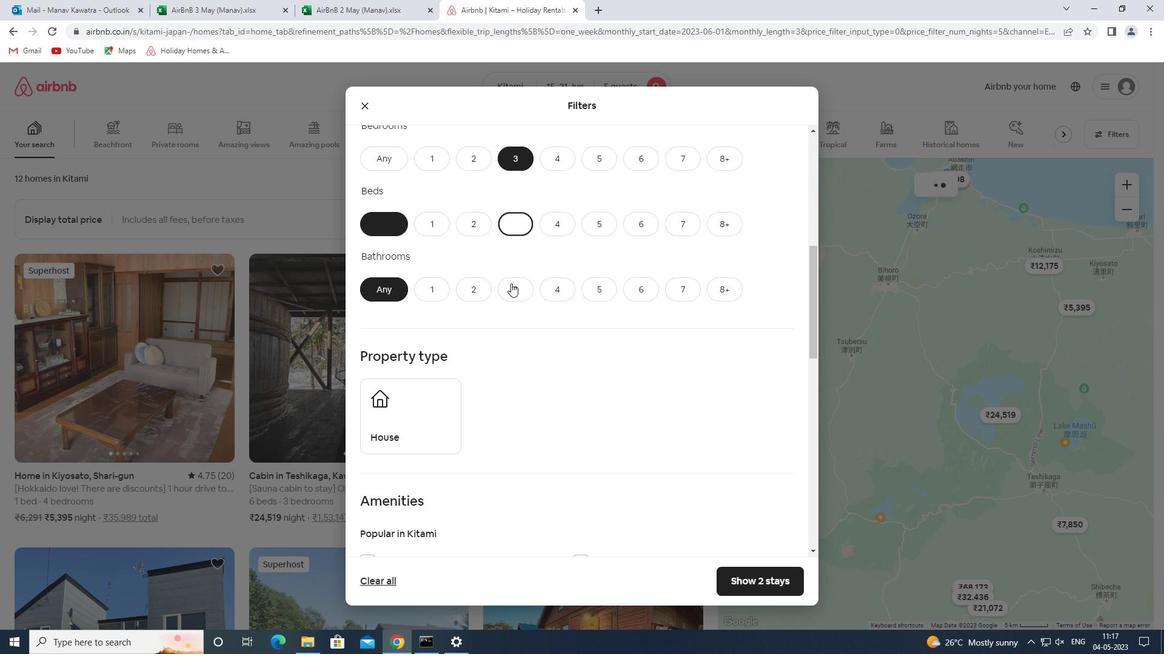 
Action: Mouse moved to (403, 418)
Screenshot: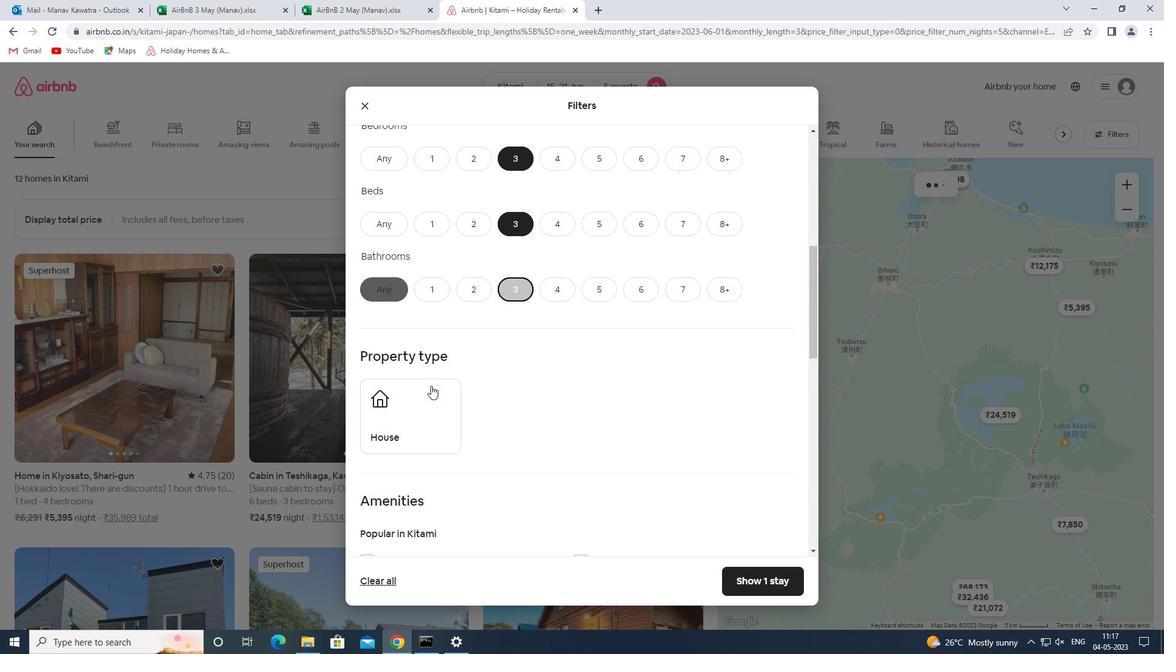 
Action: Mouse pressed left at (403, 418)
Screenshot: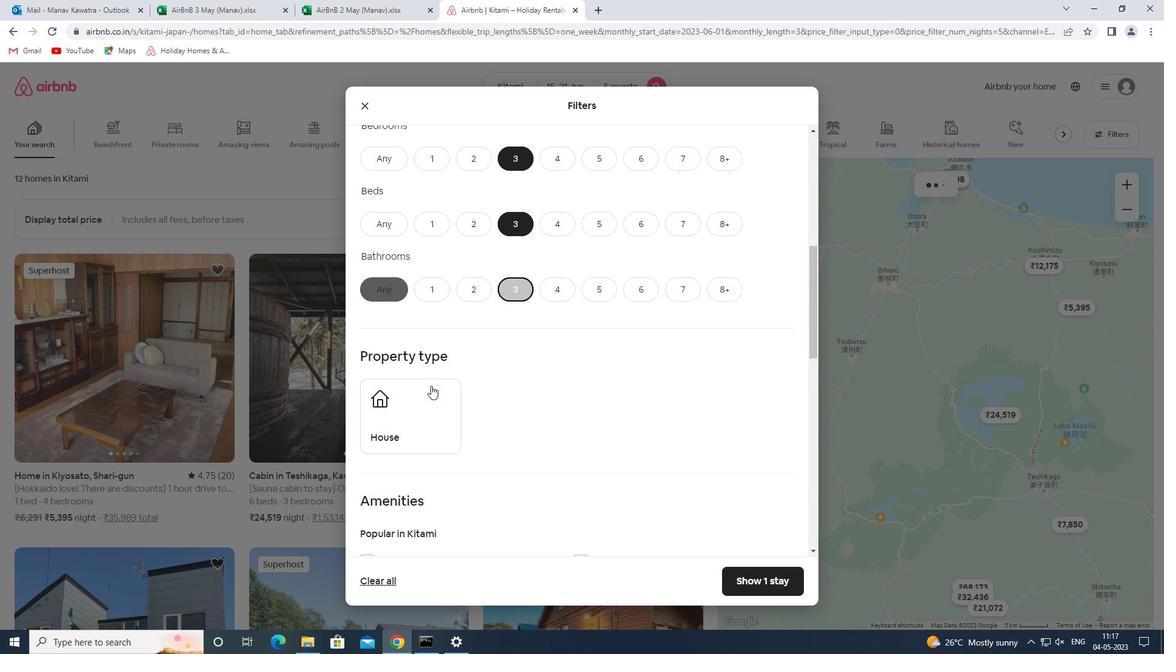 
Action: Mouse moved to (517, 361)
Screenshot: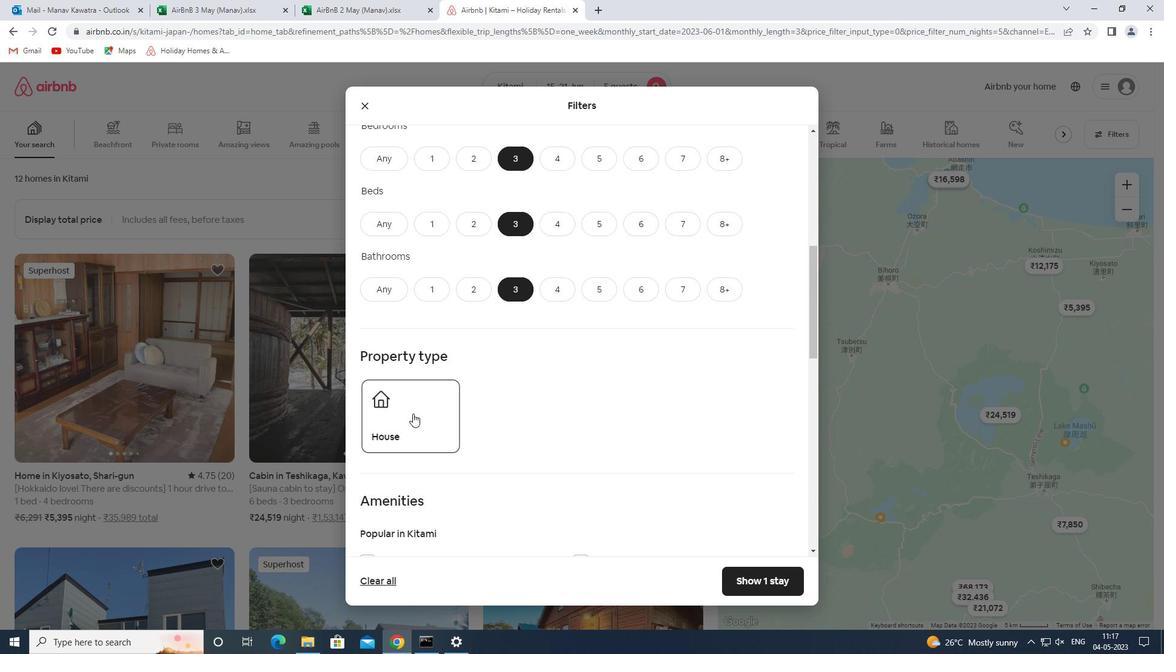 
Action: Mouse scrolled (517, 360) with delta (0, 0)
Screenshot: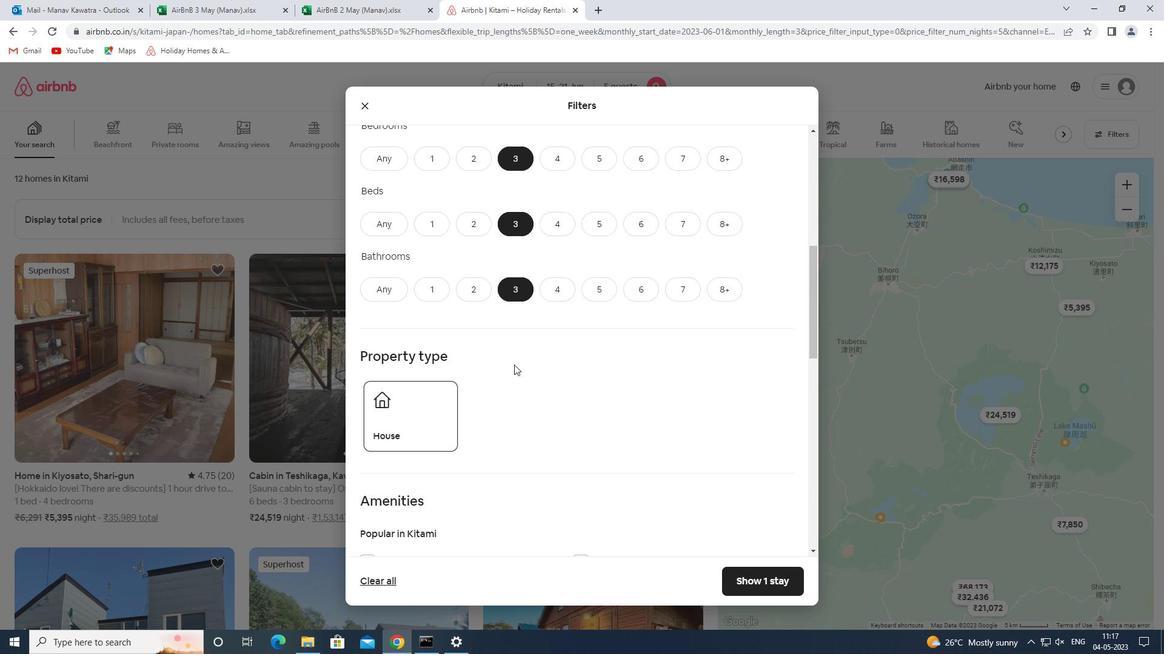 
Action: Mouse scrolled (517, 360) with delta (0, 0)
Screenshot: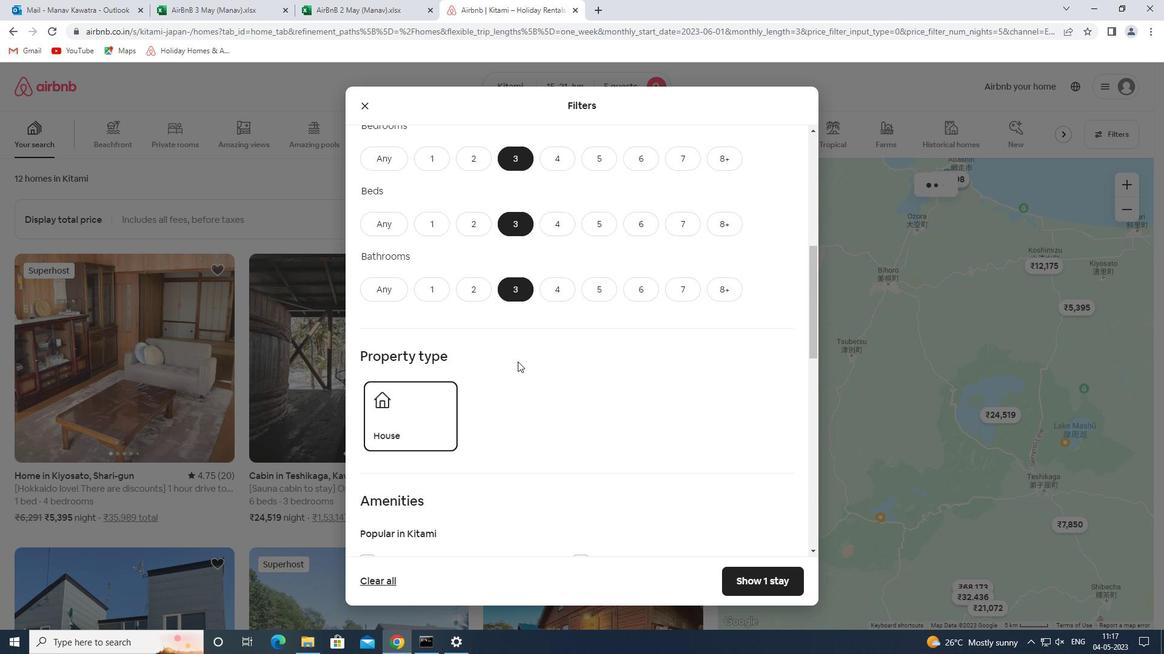 
Action: Mouse scrolled (517, 360) with delta (0, 0)
Screenshot: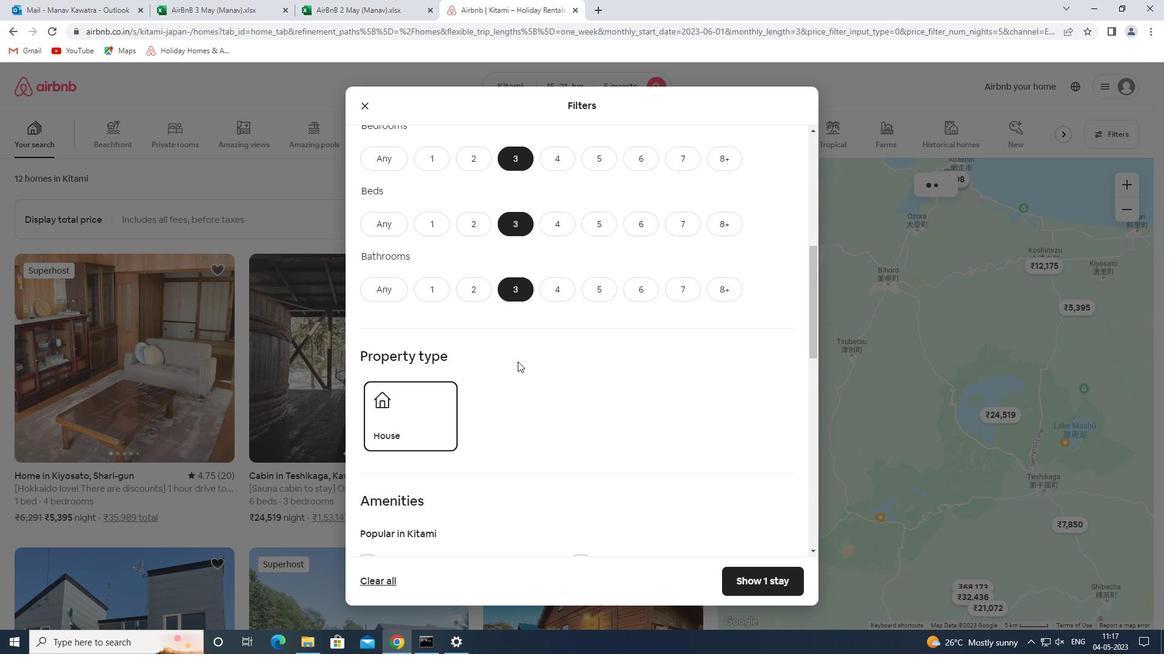 
Action: Mouse moved to (518, 361)
Screenshot: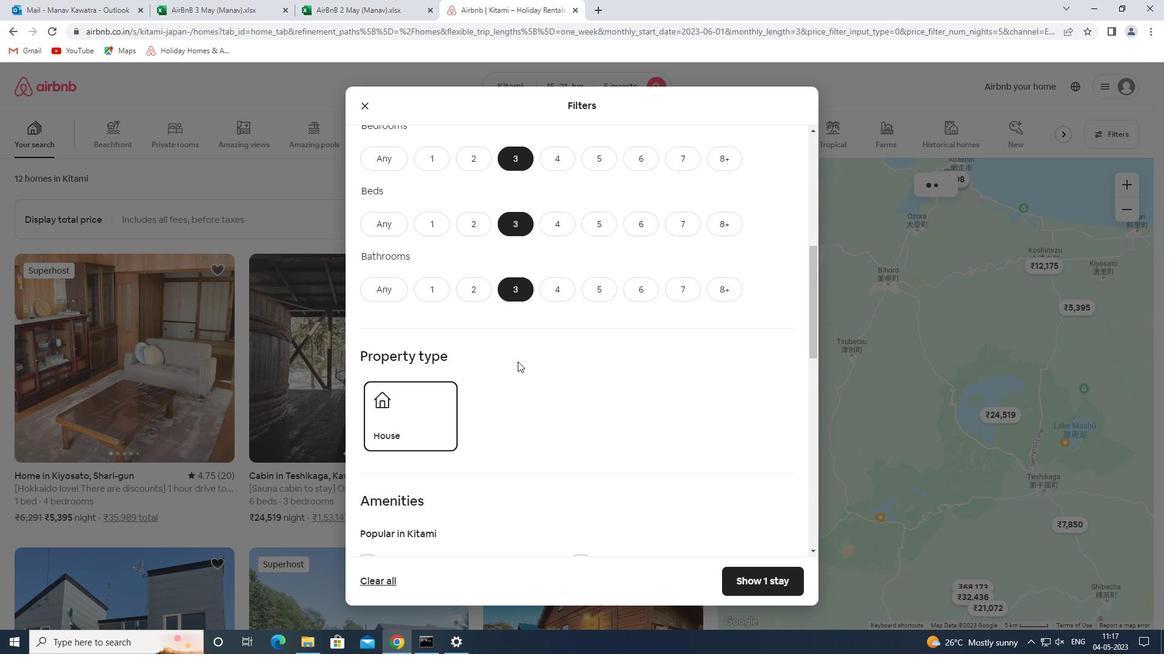 
Action: Mouse scrolled (518, 360) with delta (0, 0)
Screenshot: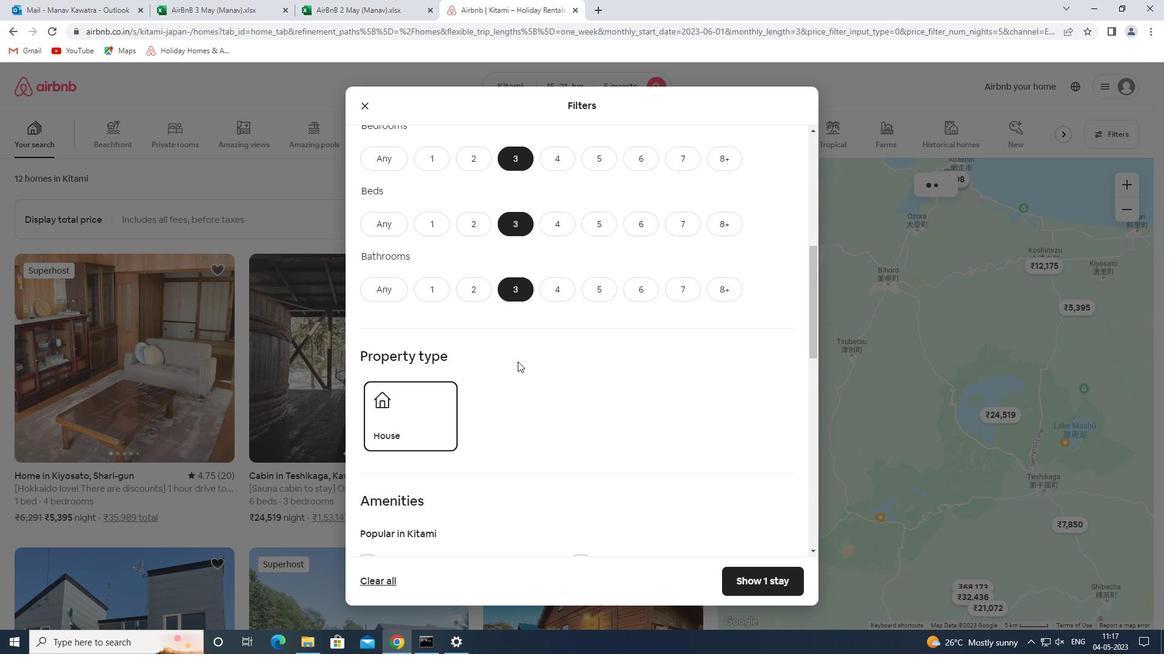 
Action: Mouse scrolled (518, 360) with delta (0, 0)
Screenshot: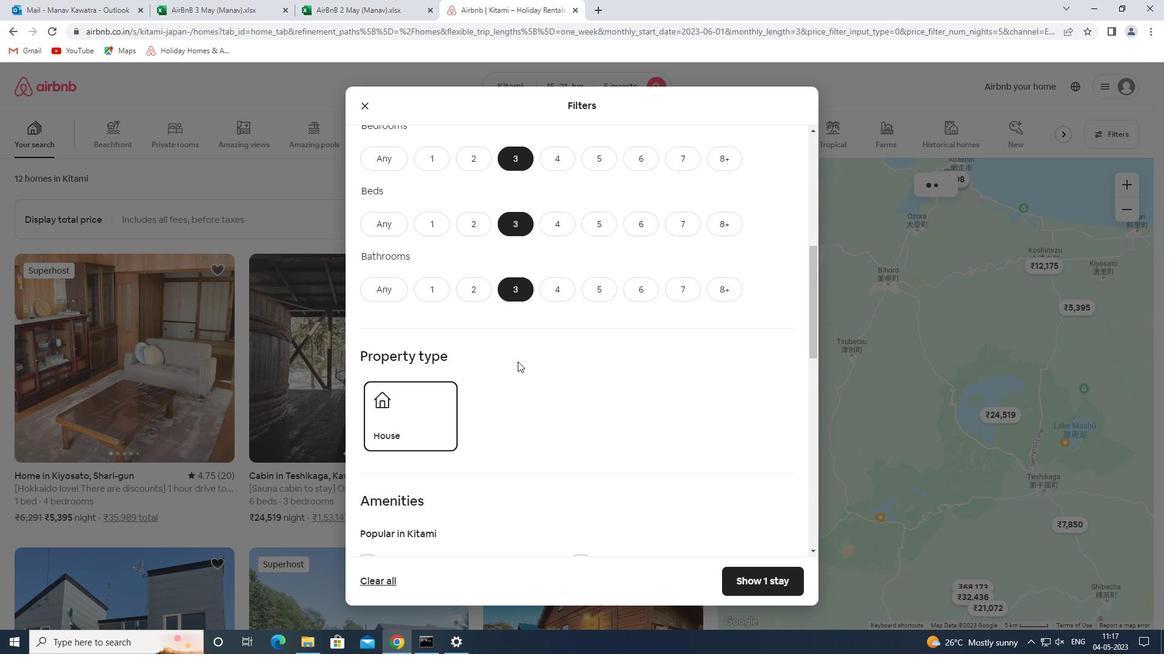 
Action: Mouse scrolled (518, 360) with delta (0, 0)
Screenshot: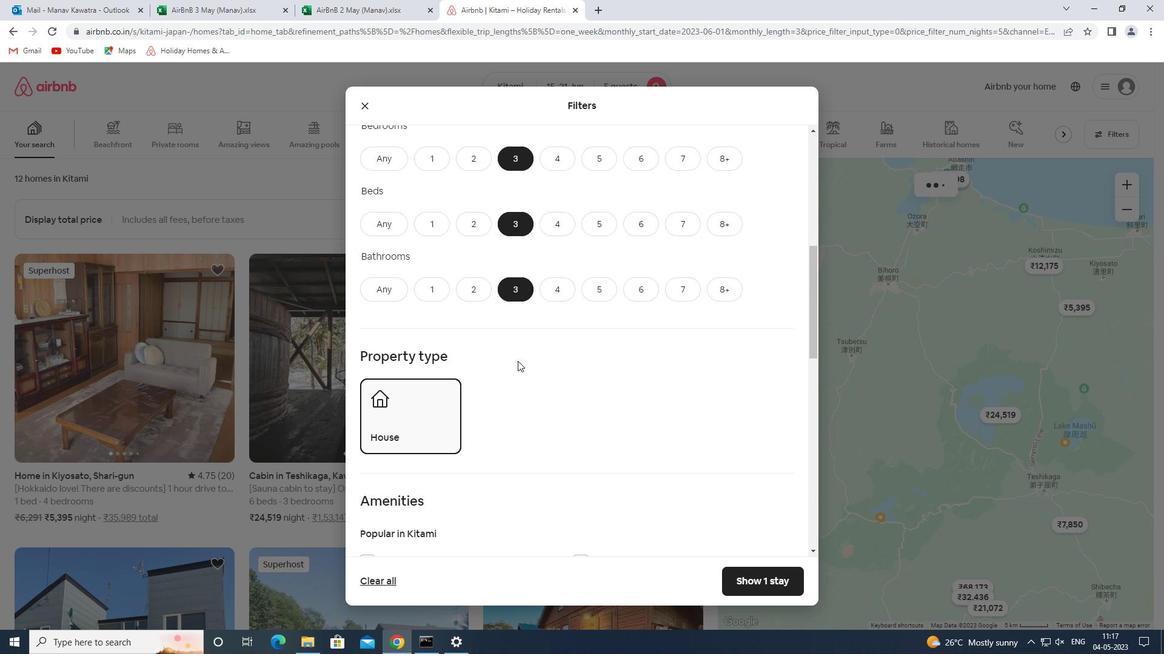
Action: Mouse scrolled (518, 360) with delta (0, 0)
Screenshot: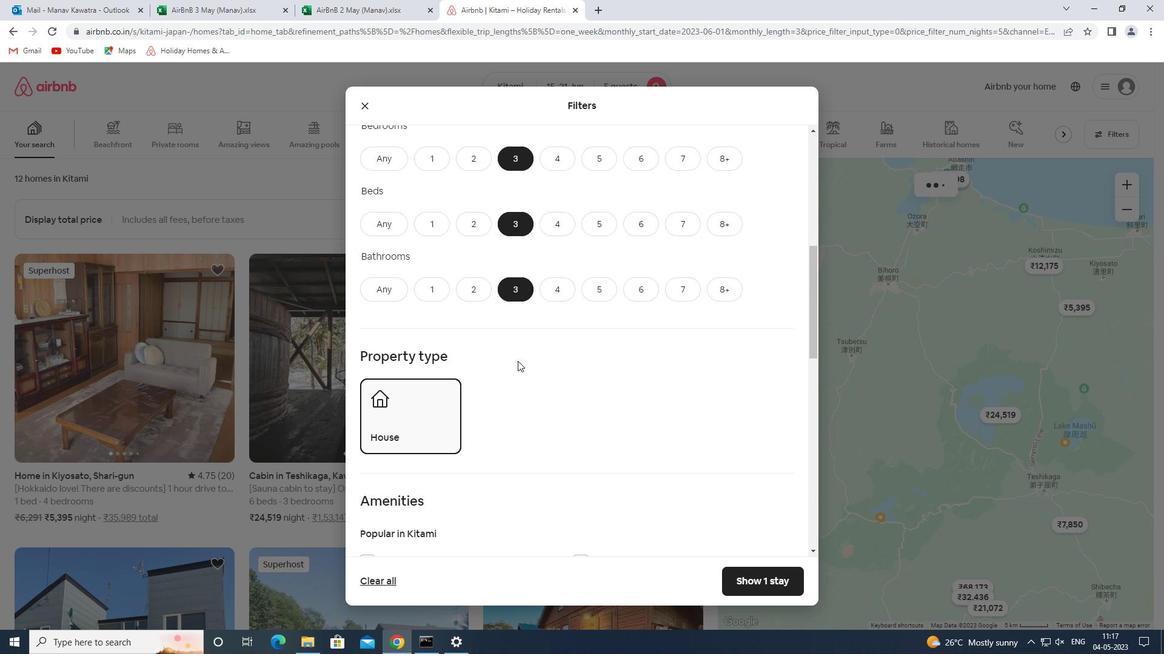 
Action: Mouse moved to (761, 357)
Screenshot: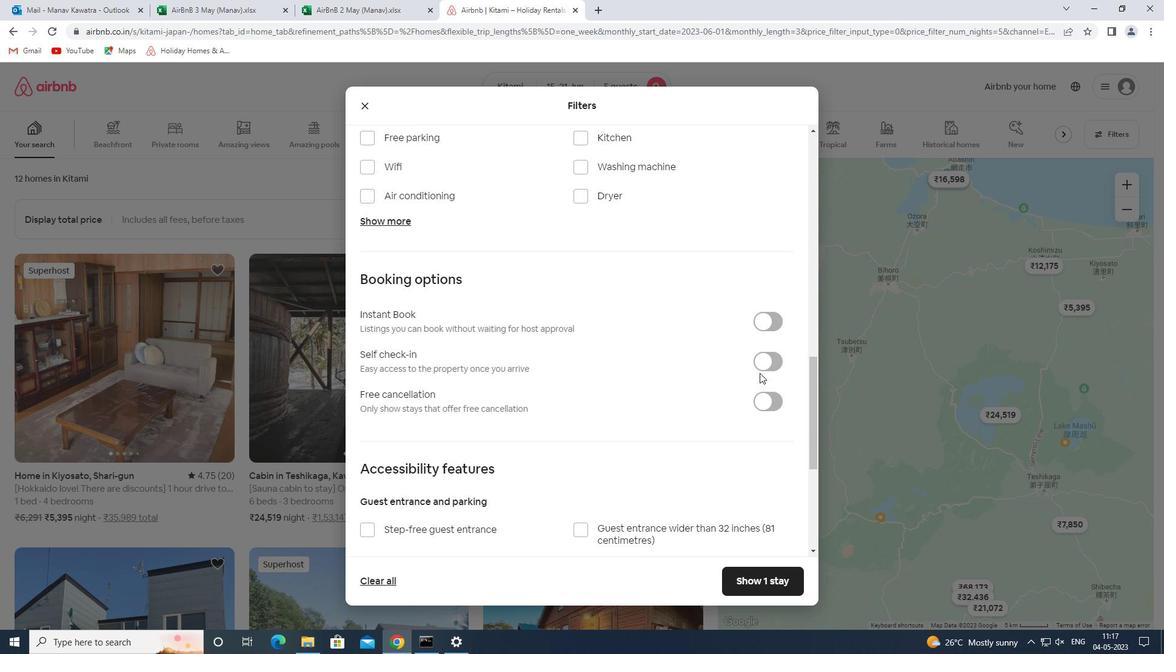 
Action: Mouse pressed left at (761, 357)
Screenshot: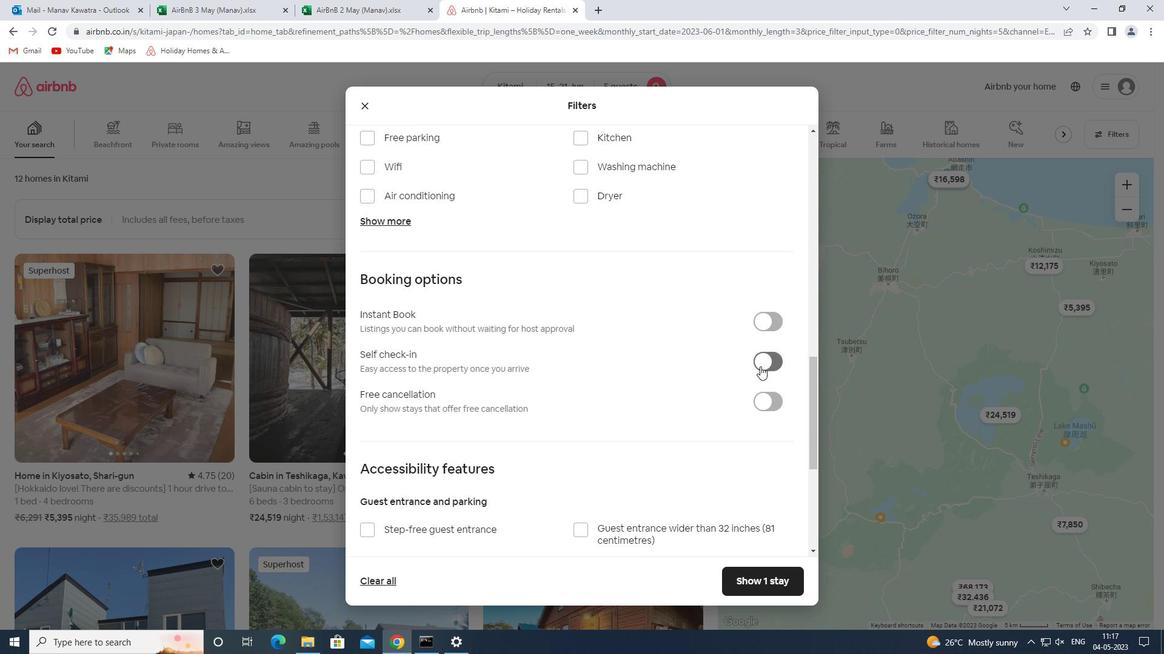 
Action: Mouse moved to (580, 403)
Screenshot: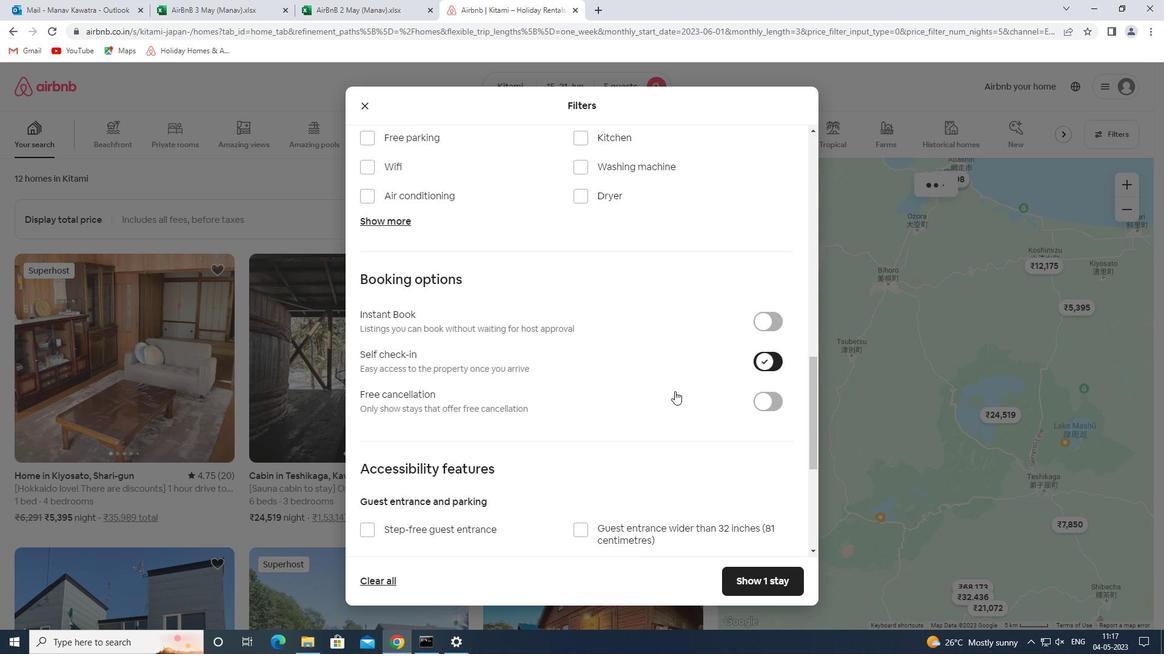 
Action: Mouse scrolled (580, 402) with delta (0, 0)
Screenshot: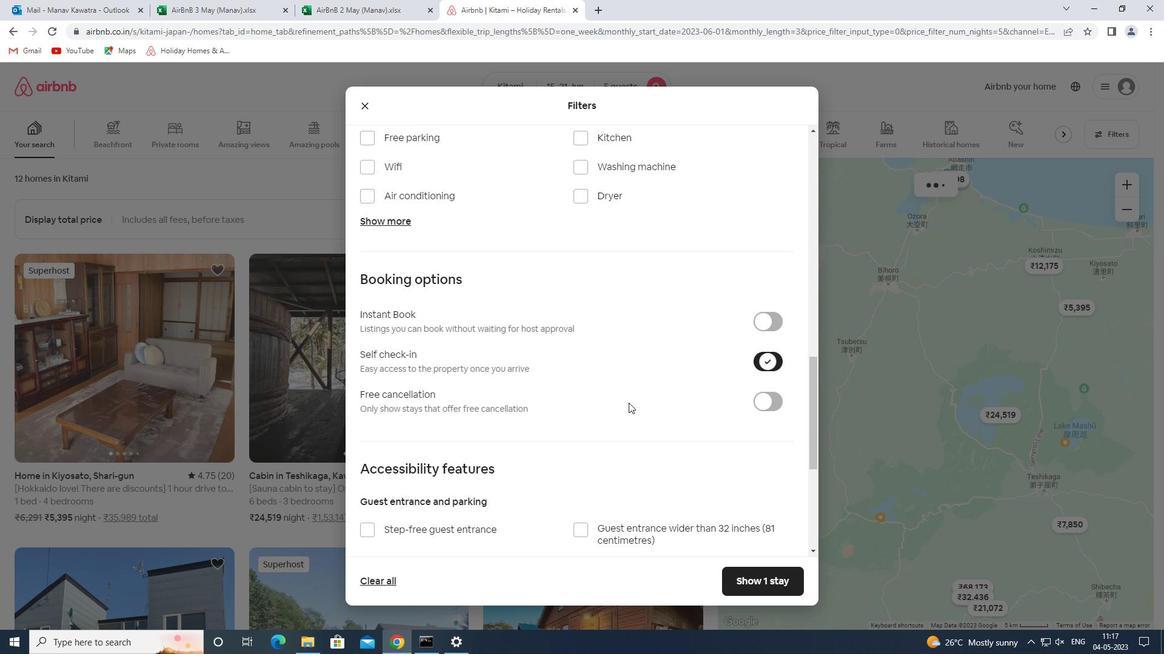 
Action: Mouse scrolled (580, 402) with delta (0, 0)
Screenshot: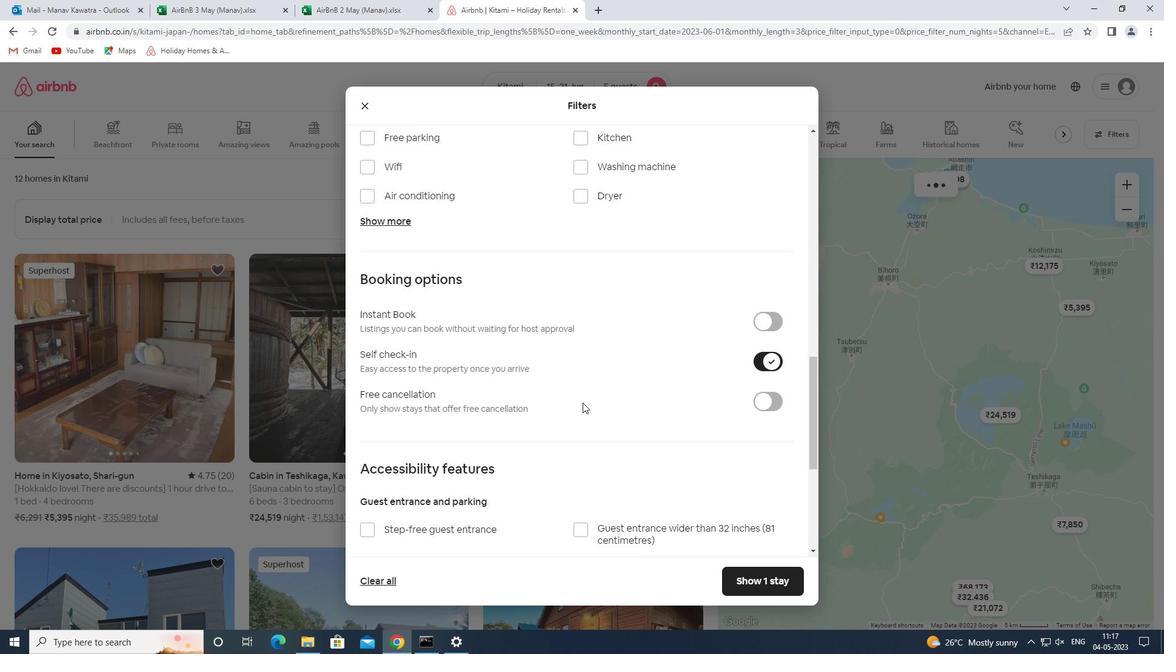 
Action: Mouse scrolled (580, 402) with delta (0, 0)
Screenshot: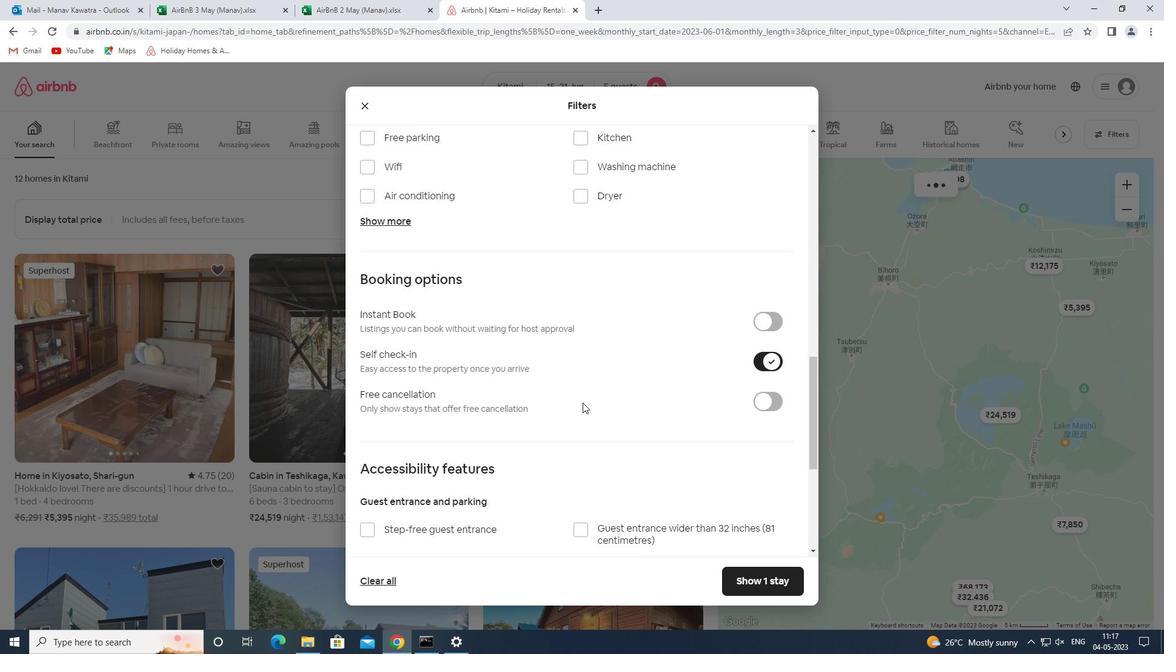 
Action: Mouse scrolled (580, 402) with delta (0, 0)
Screenshot: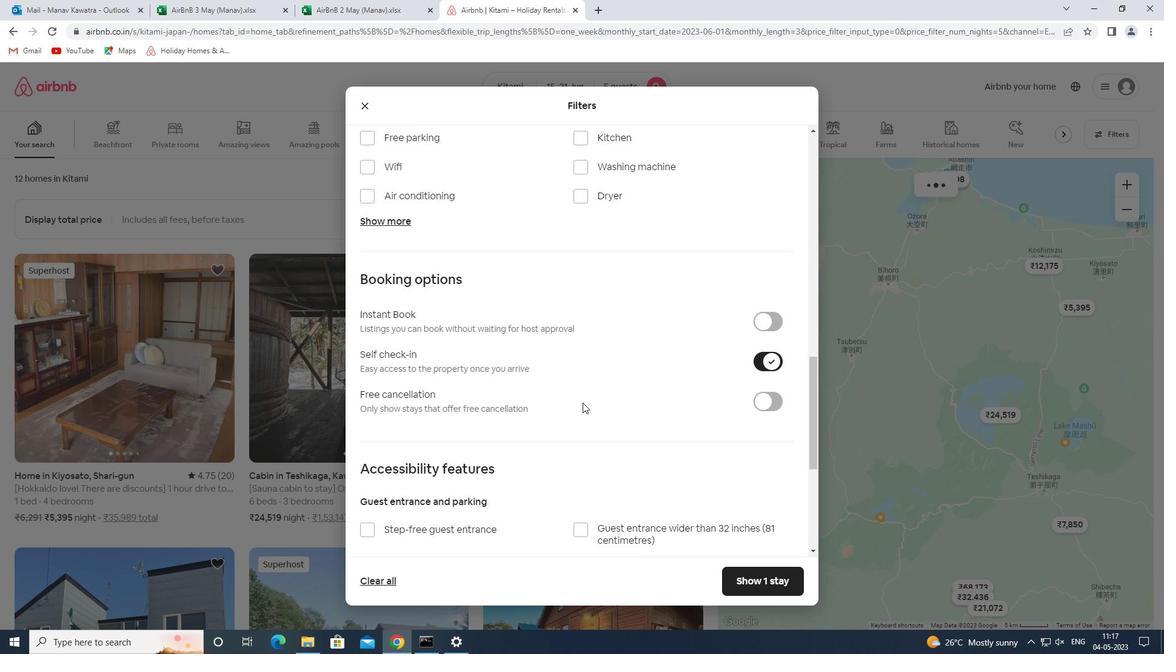 
Action: Mouse scrolled (580, 402) with delta (0, 0)
Screenshot: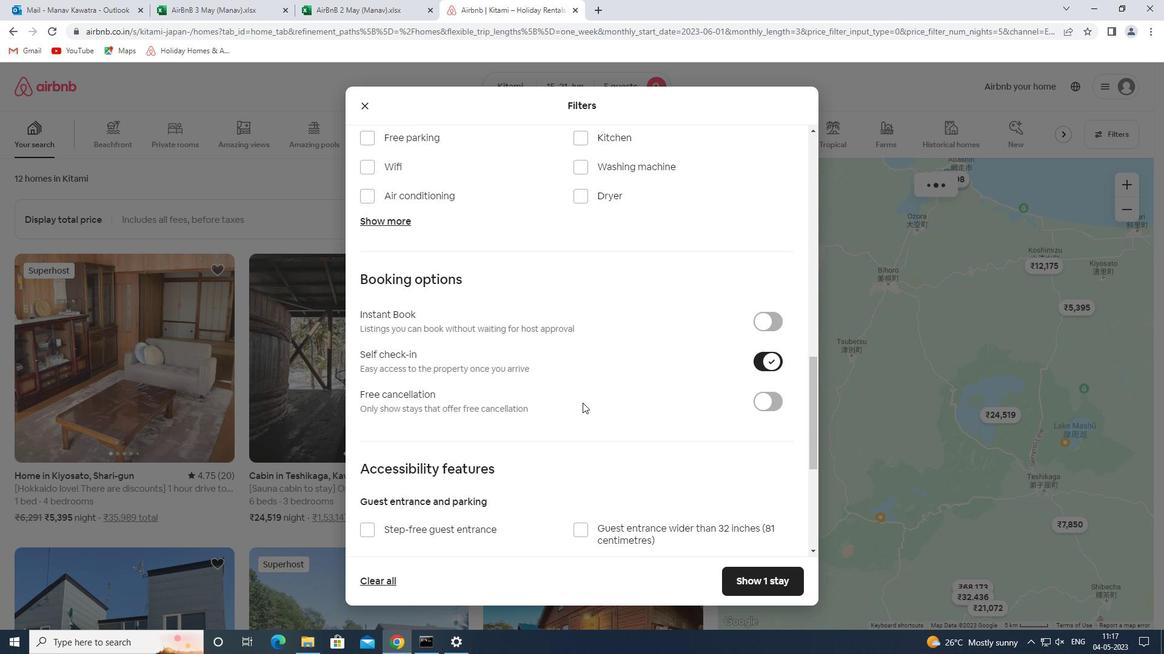 
Action: Mouse scrolled (580, 402) with delta (0, 0)
Screenshot: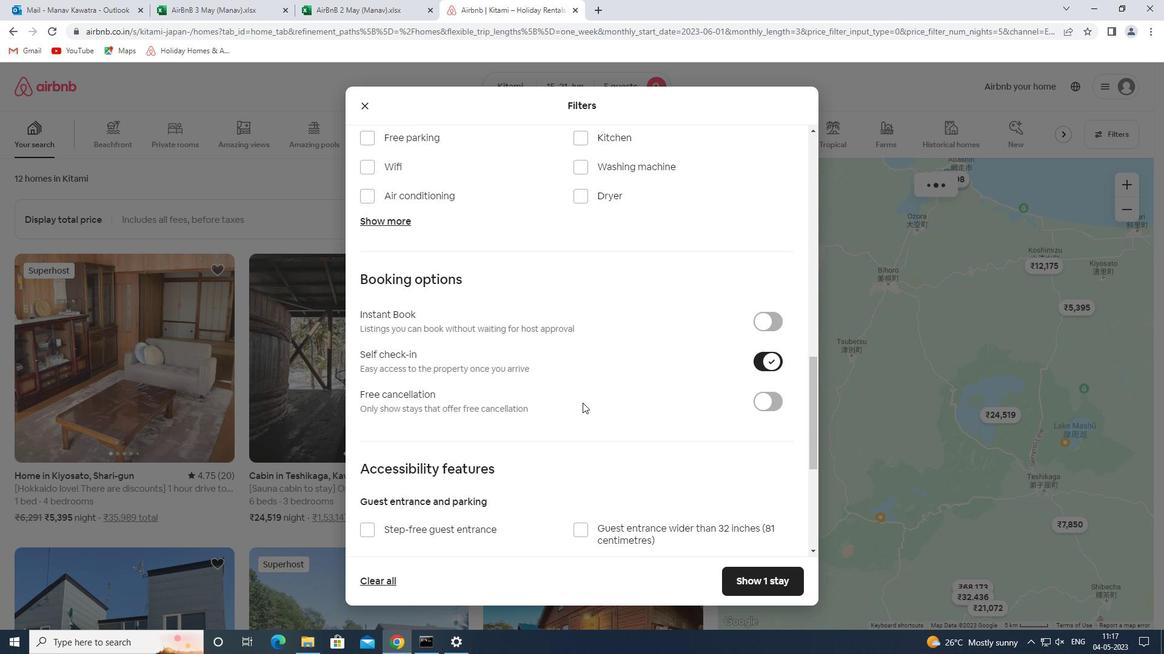 
Action: Mouse scrolled (580, 402) with delta (0, 0)
Screenshot: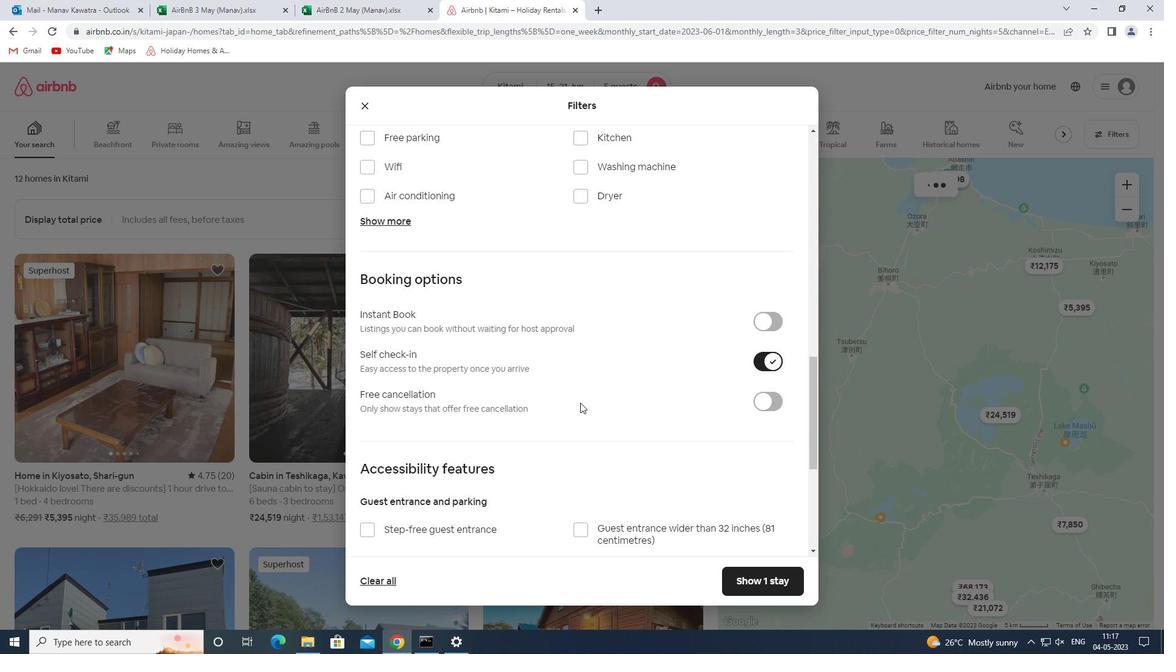 
Action: Mouse moved to (388, 523)
Screenshot: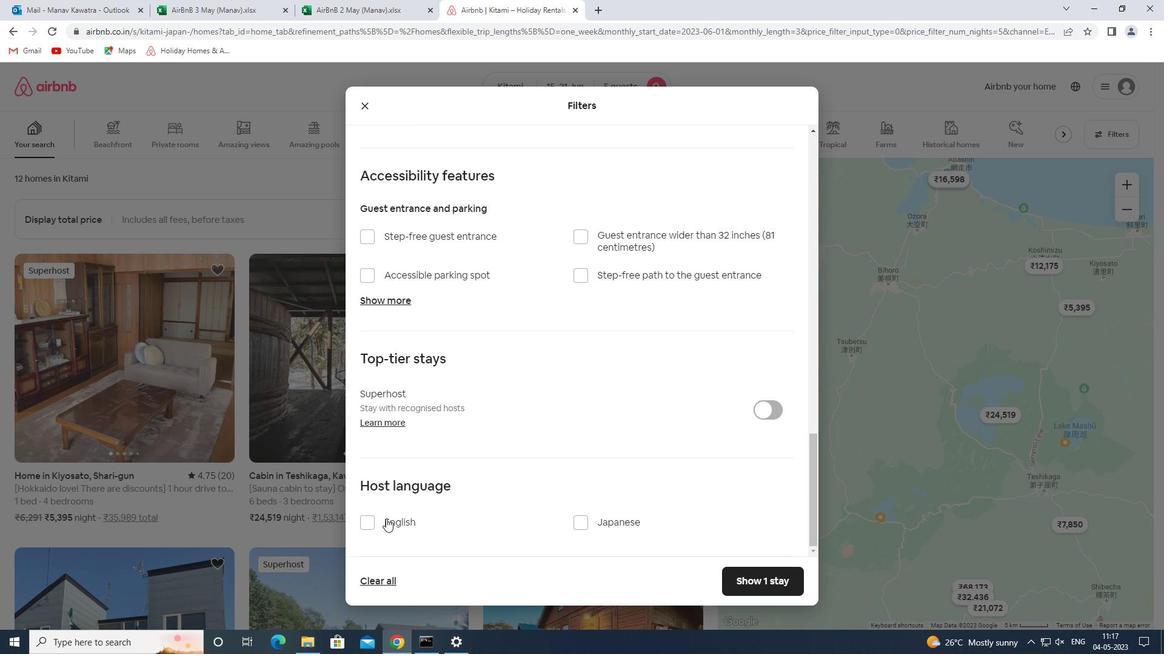 
Action: Mouse pressed left at (388, 523)
Screenshot: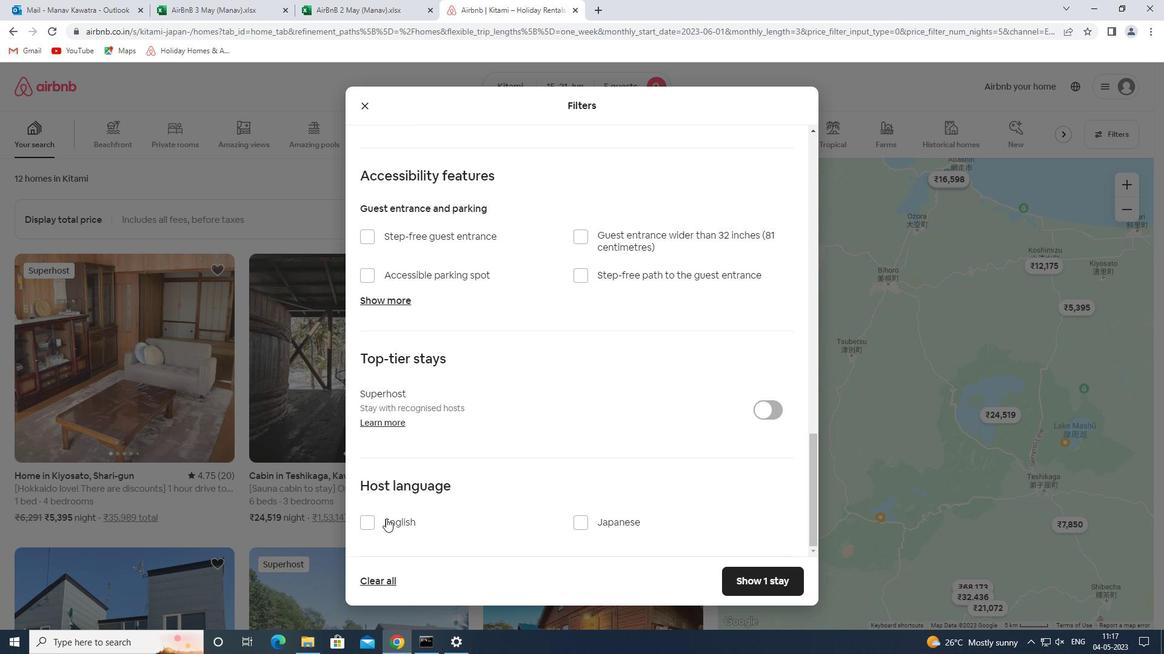 
Action: Mouse moved to (755, 585)
Screenshot: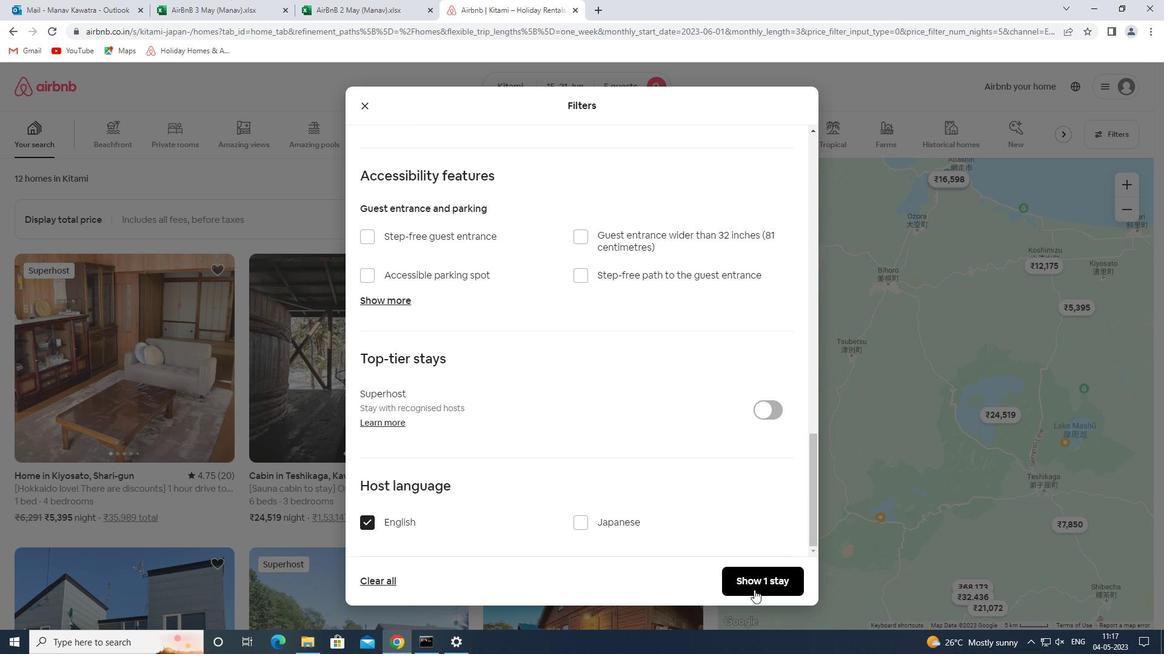 
Action: Mouse pressed left at (755, 585)
Screenshot: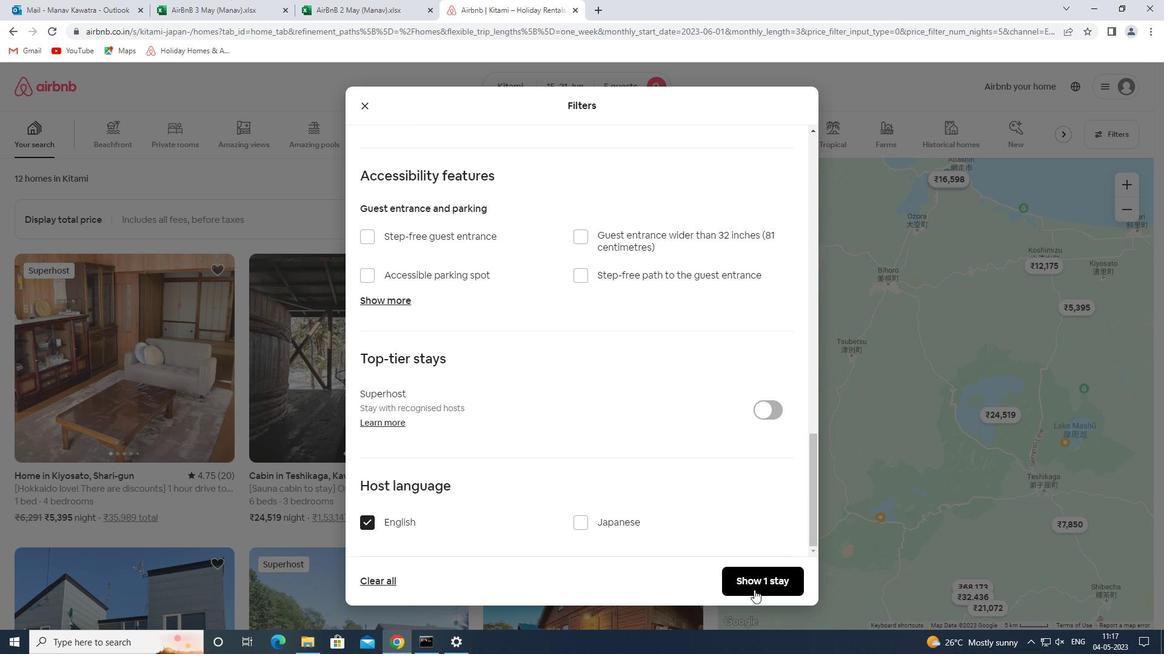 
Action: Mouse moved to (774, 578)
Screenshot: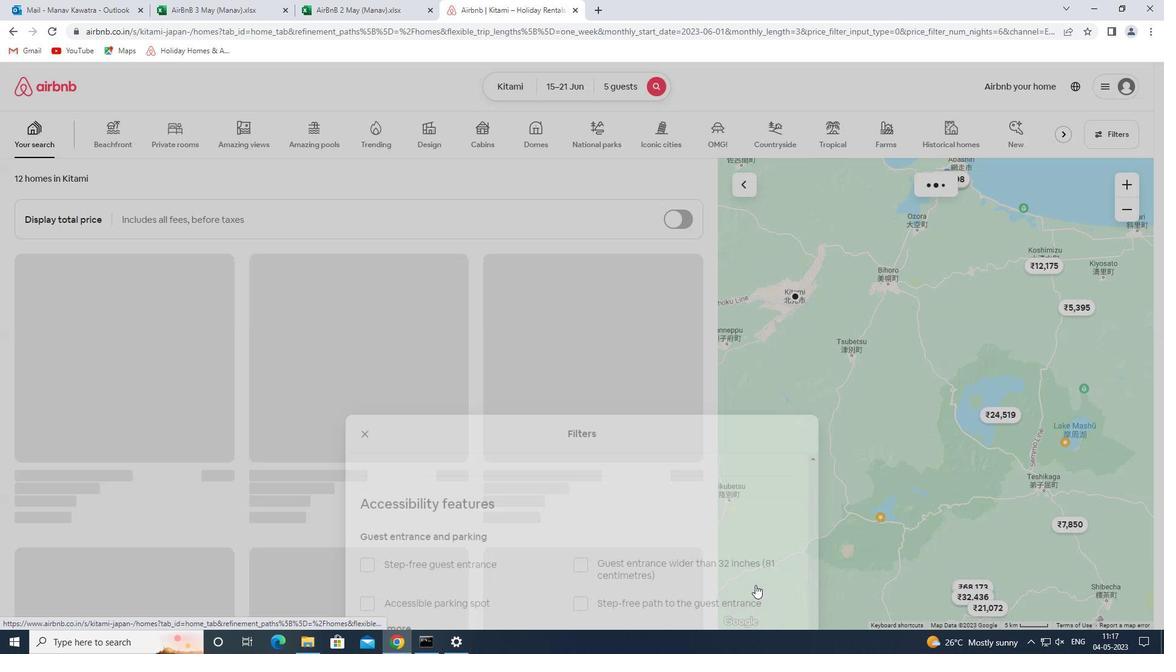 
Action: Key pressed <Key.f8>
Screenshot: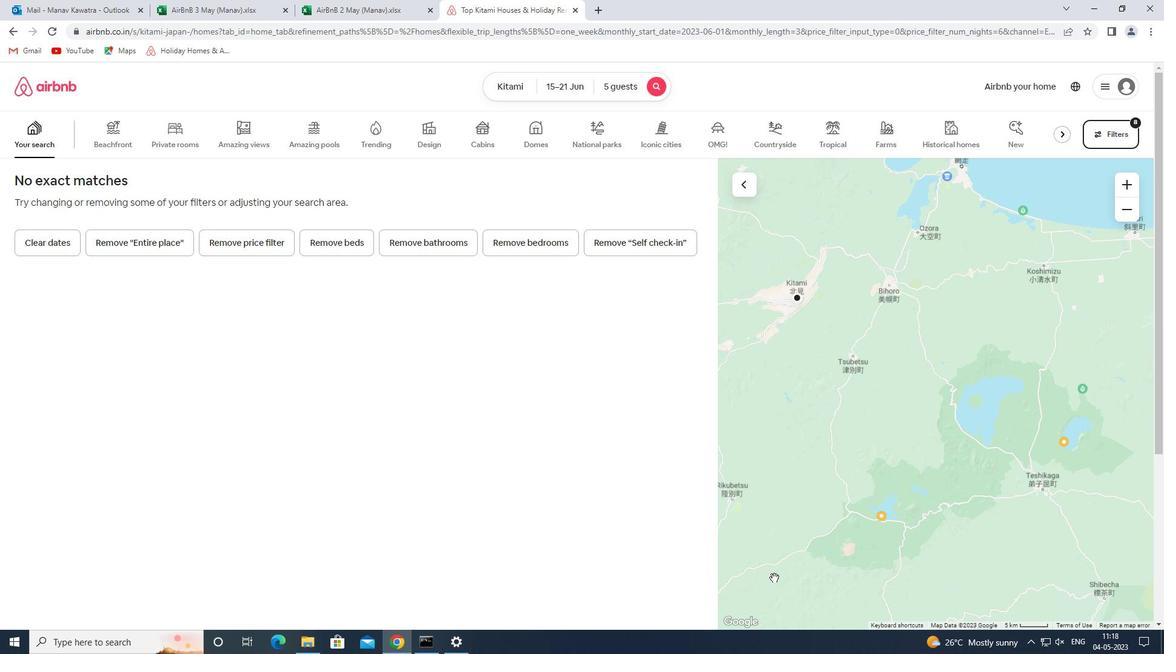 
